 Task: Search one way flight ticket for 2 adults, 4 children and 1 infant on lap in business from Fargo: Hector International Airport to Jackson: Jackson Hole Airport on 5-2-2023. Choice of flights is Singapure airlines. Number of bags: 1 carry on bag. Price is upto 107000. Outbound departure time preference is 17:30.
Action: Mouse moved to (209, 314)
Screenshot: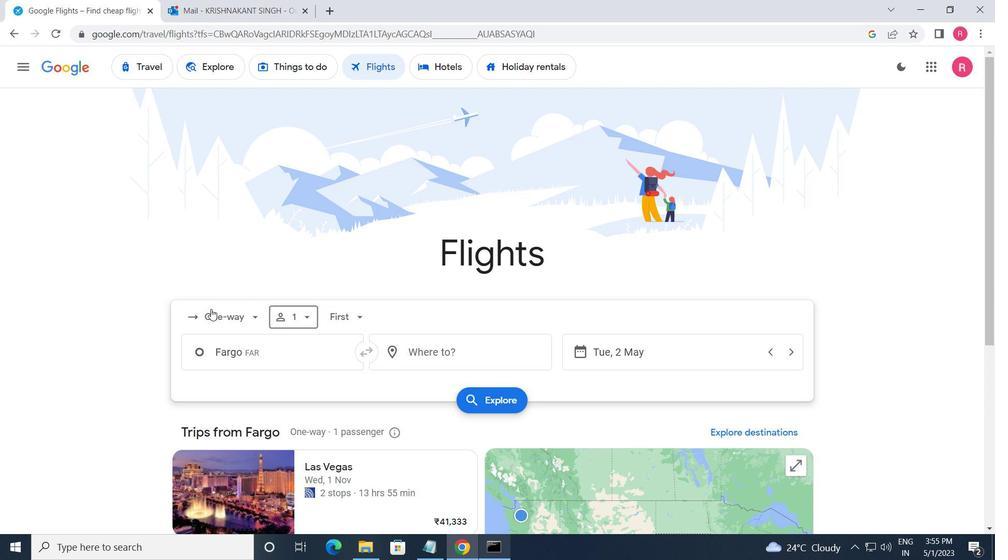 
Action: Mouse pressed left at (209, 314)
Screenshot: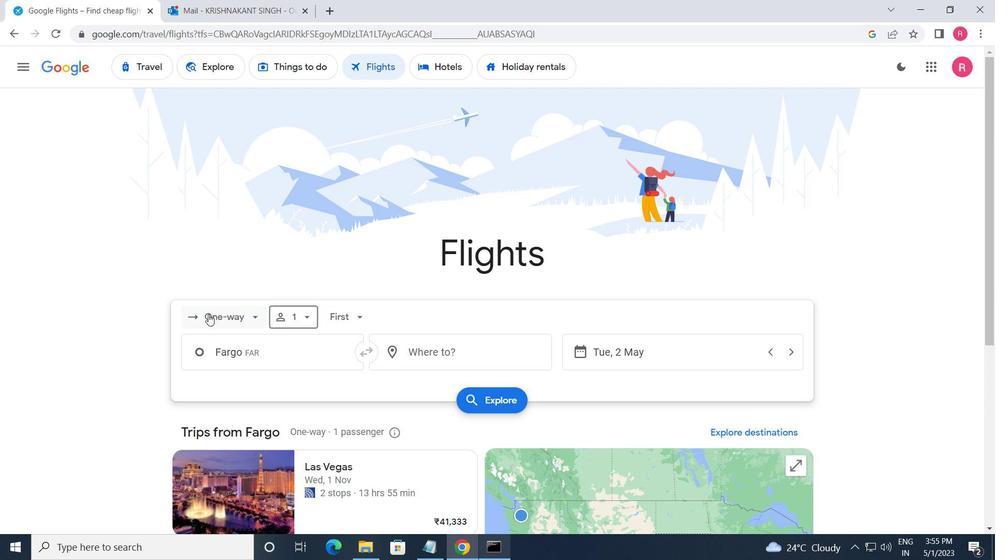 
Action: Mouse moved to (245, 380)
Screenshot: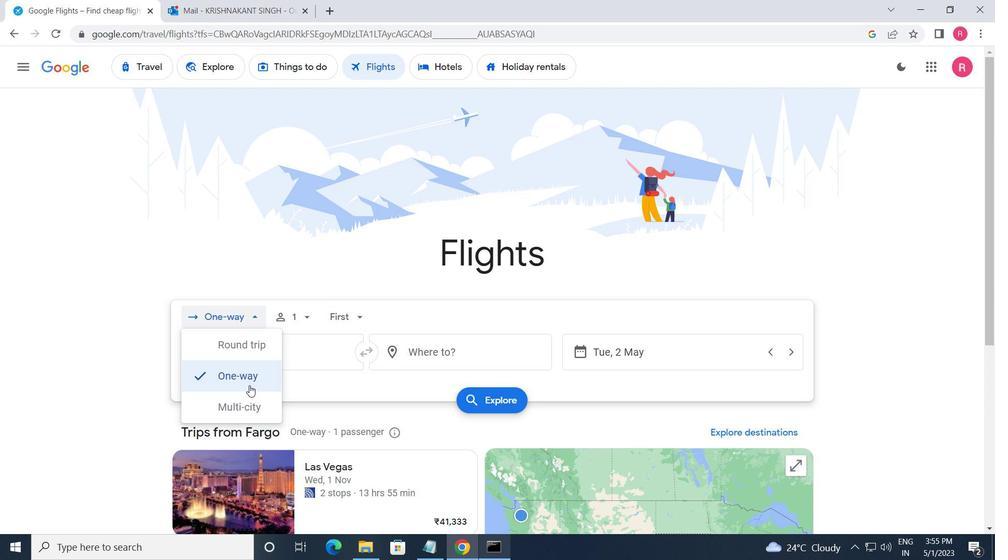 
Action: Mouse pressed left at (245, 380)
Screenshot: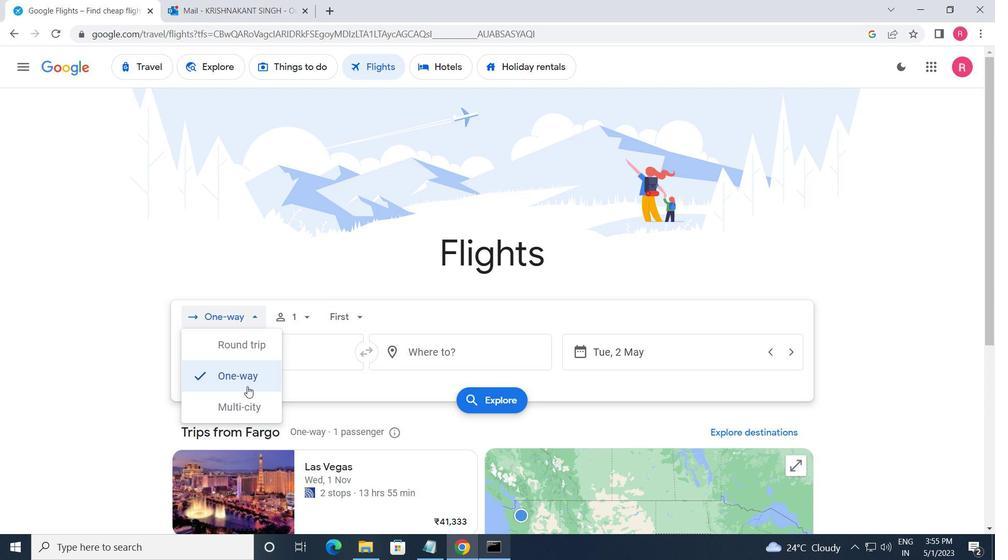 
Action: Mouse moved to (303, 326)
Screenshot: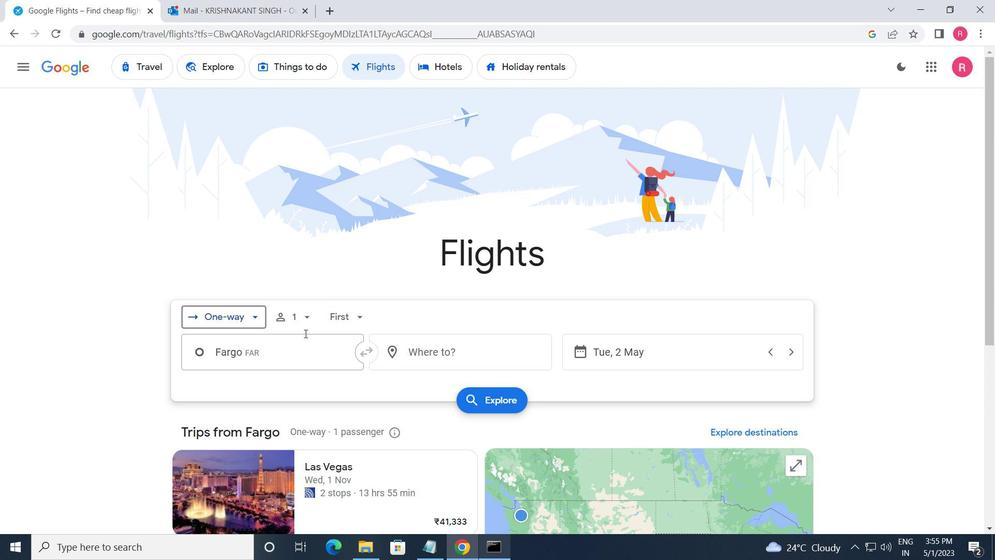 
Action: Mouse pressed left at (303, 326)
Screenshot: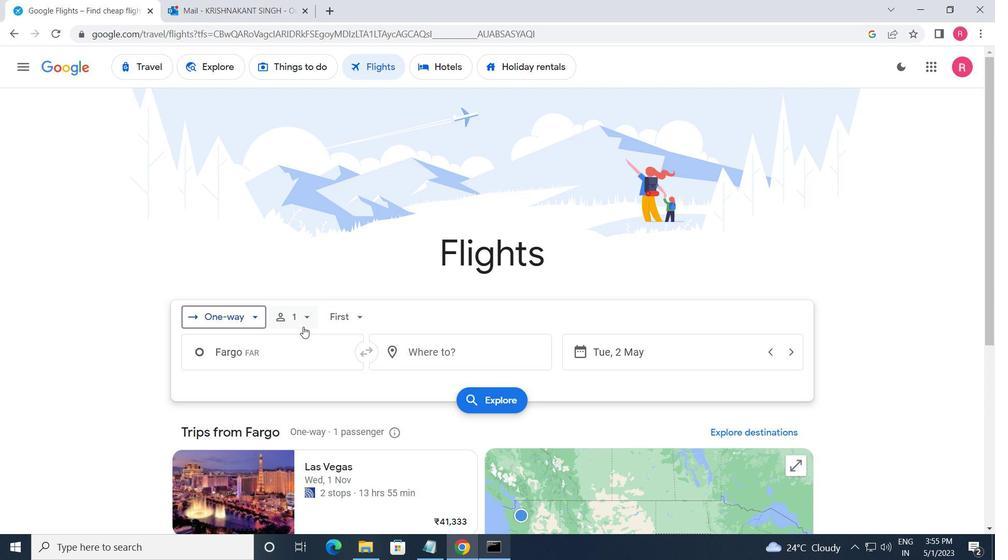 
Action: Mouse moved to (401, 352)
Screenshot: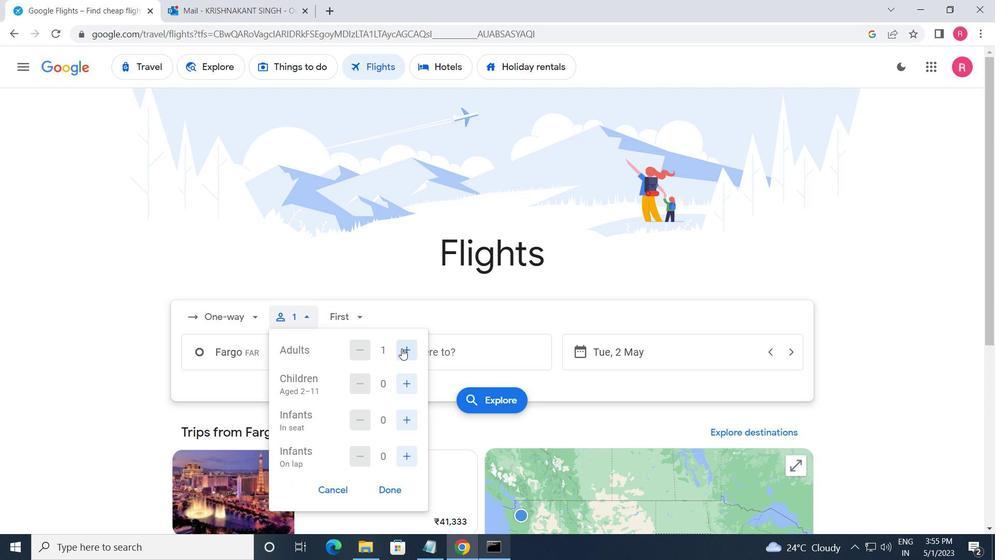 
Action: Mouse pressed left at (401, 352)
Screenshot: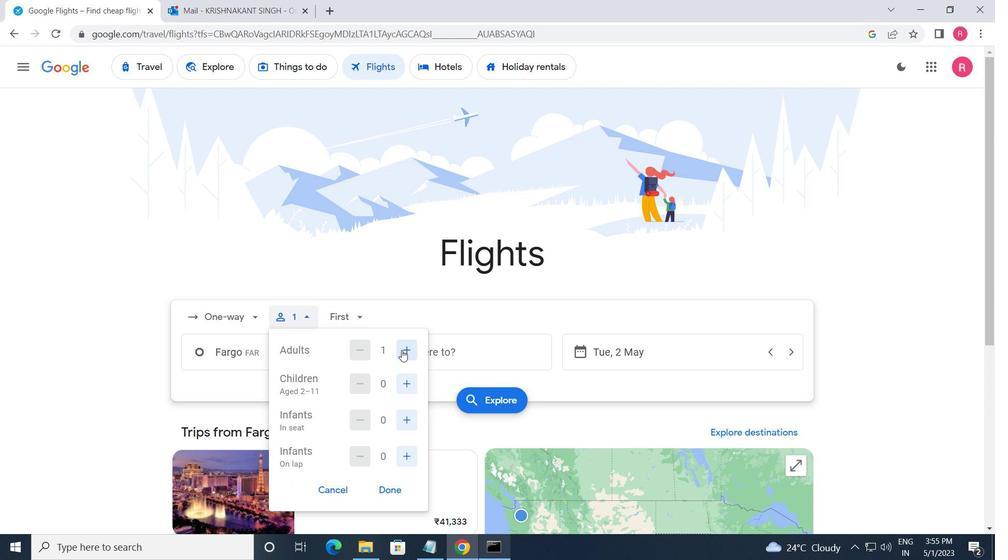 
Action: Mouse moved to (410, 389)
Screenshot: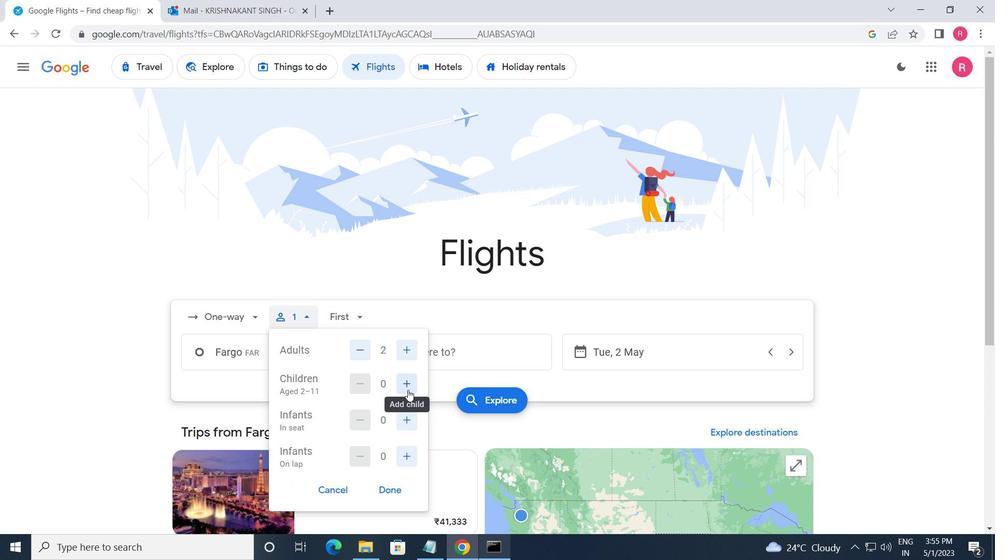 
Action: Mouse pressed left at (410, 389)
Screenshot: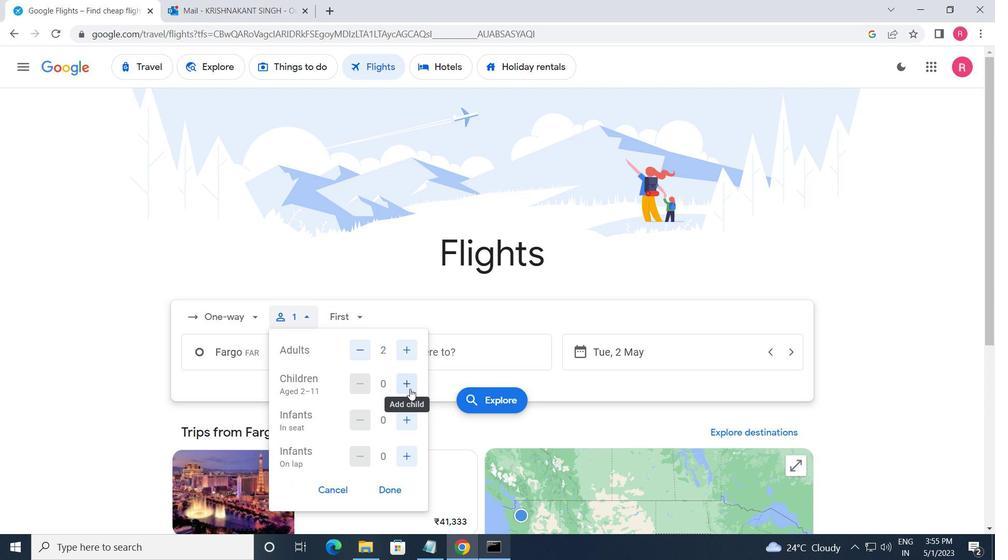 
Action: Mouse pressed left at (410, 389)
Screenshot: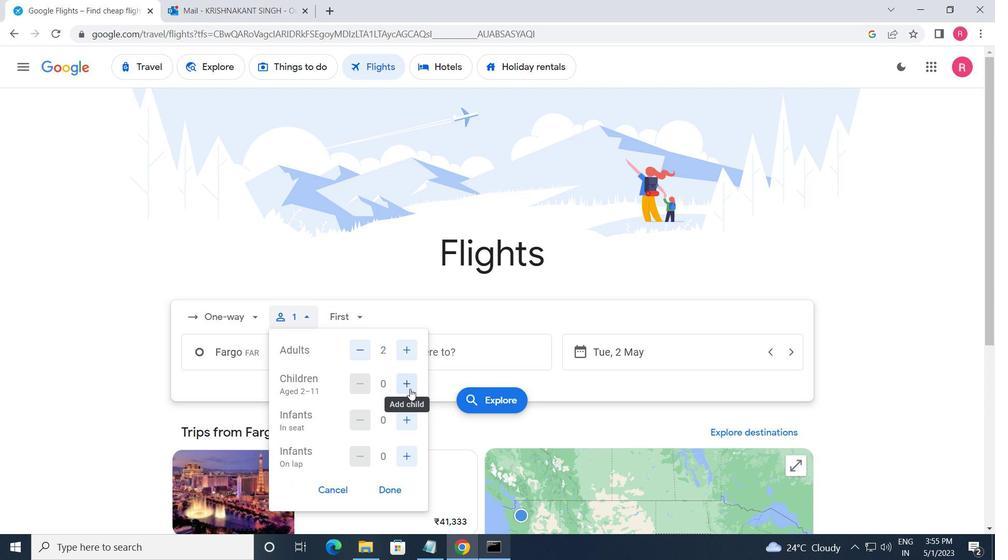 
Action: Mouse pressed left at (410, 389)
Screenshot: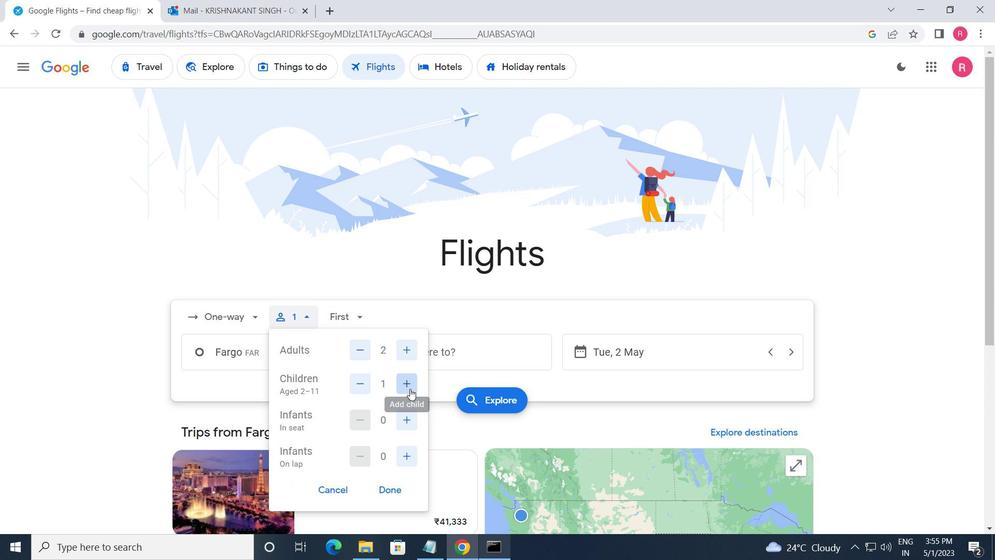 
Action: Mouse pressed left at (410, 389)
Screenshot: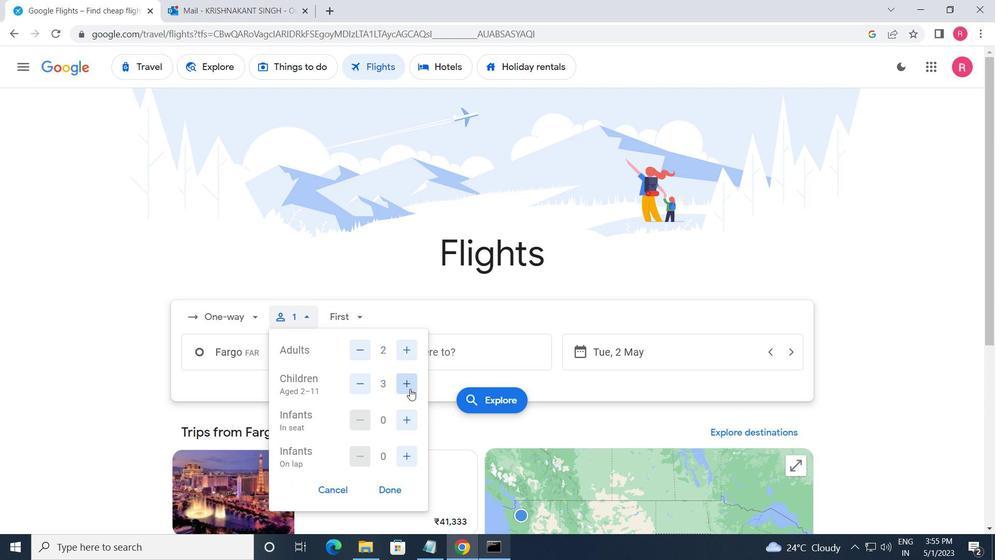 
Action: Mouse moved to (403, 417)
Screenshot: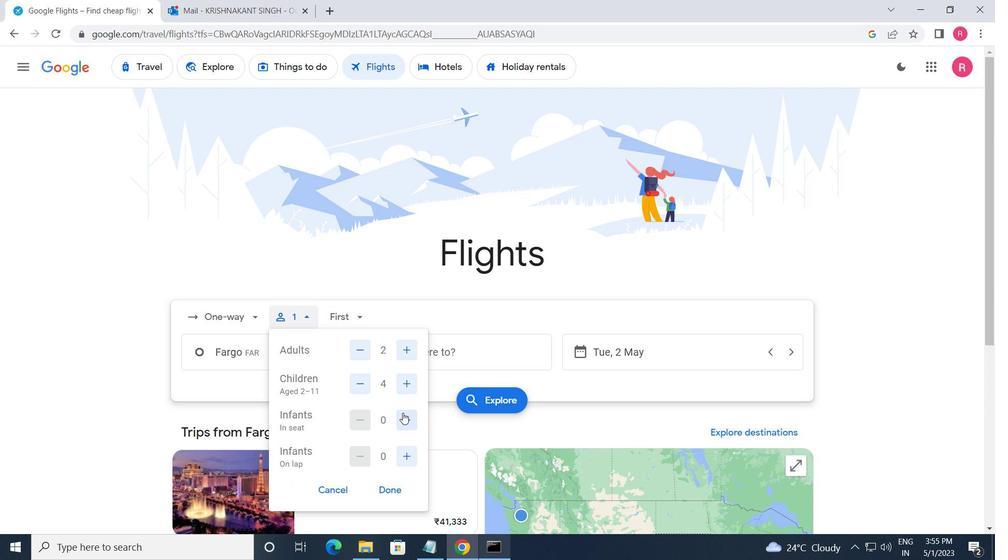 
Action: Mouse pressed left at (403, 417)
Screenshot: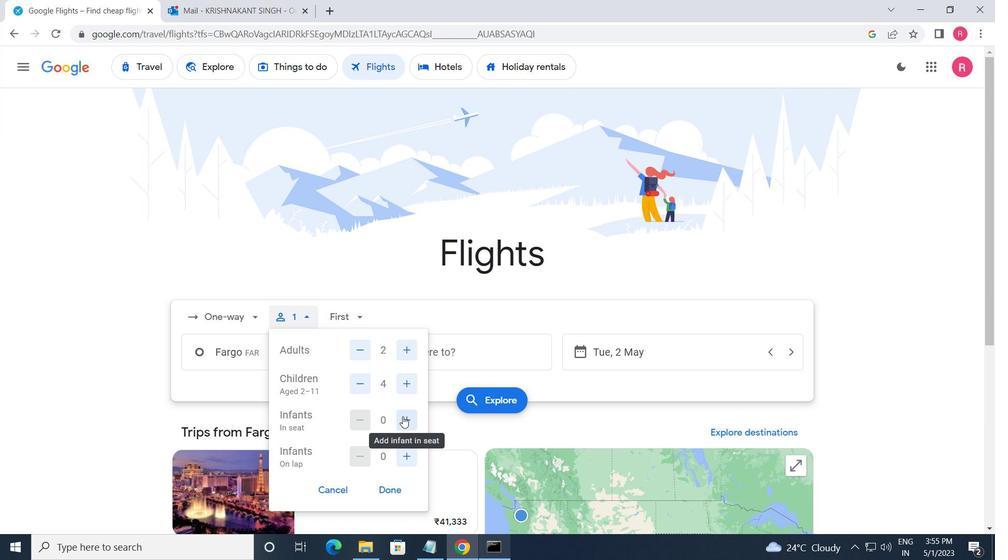 
Action: Mouse moved to (342, 316)
Screenshot: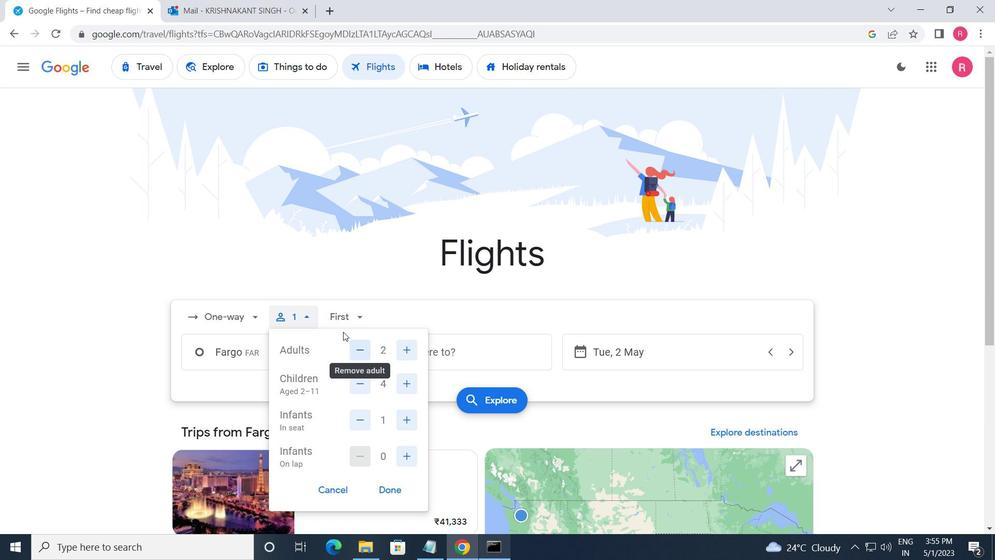 
Action: Mouse pressed left at (342, 316)
Screenshot: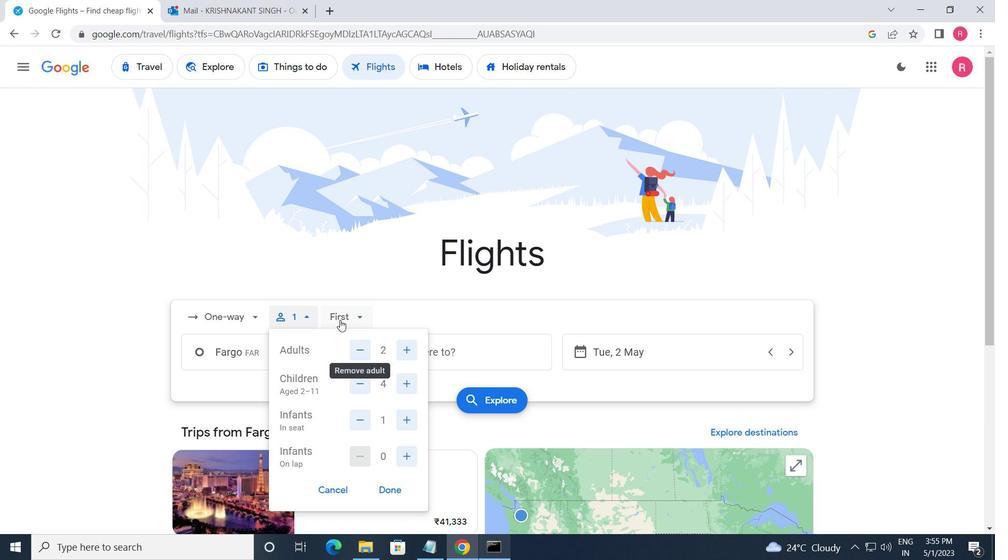 
Action: Mouse moved to (371, 415)
Screenshot: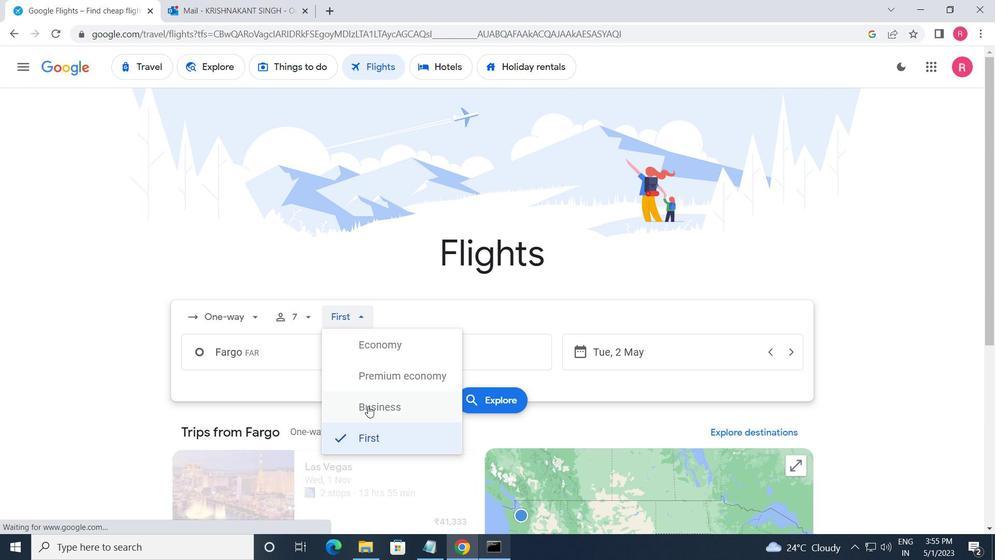 
Action: Mouse pressed left at (371, 415)
Screenshot: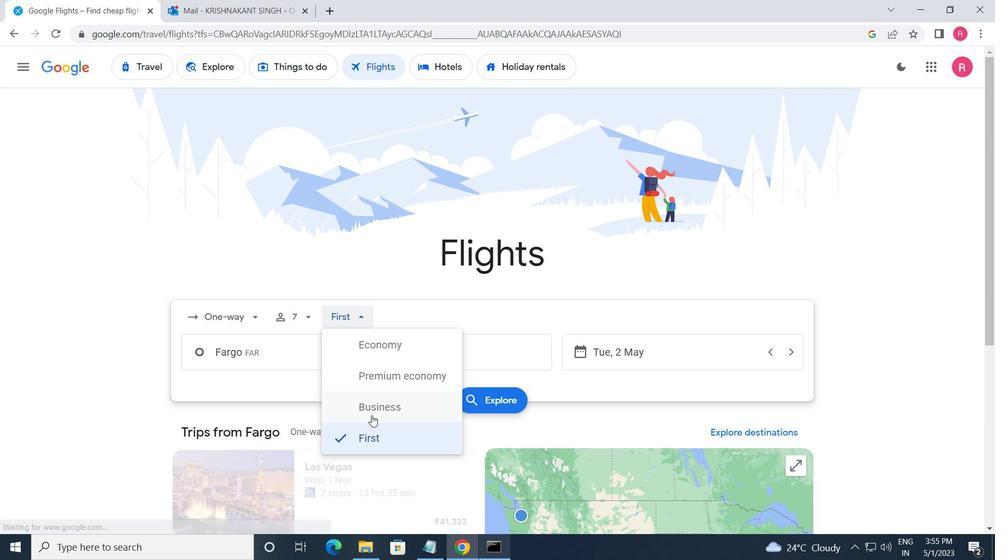 
Action: Mouse moved to (288, 361)
Screenshot: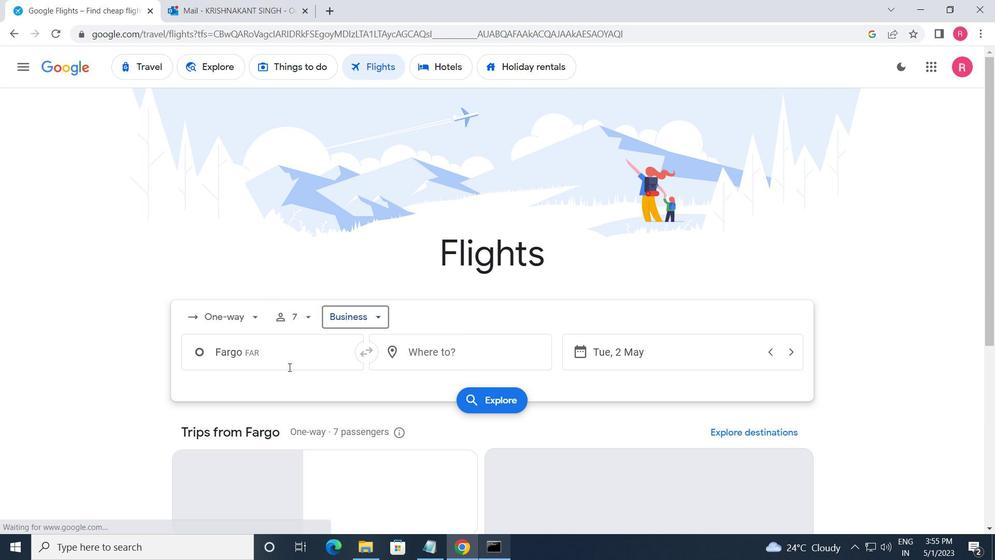 
Action: Mouse pressed left at (288, 361)
Screenshot: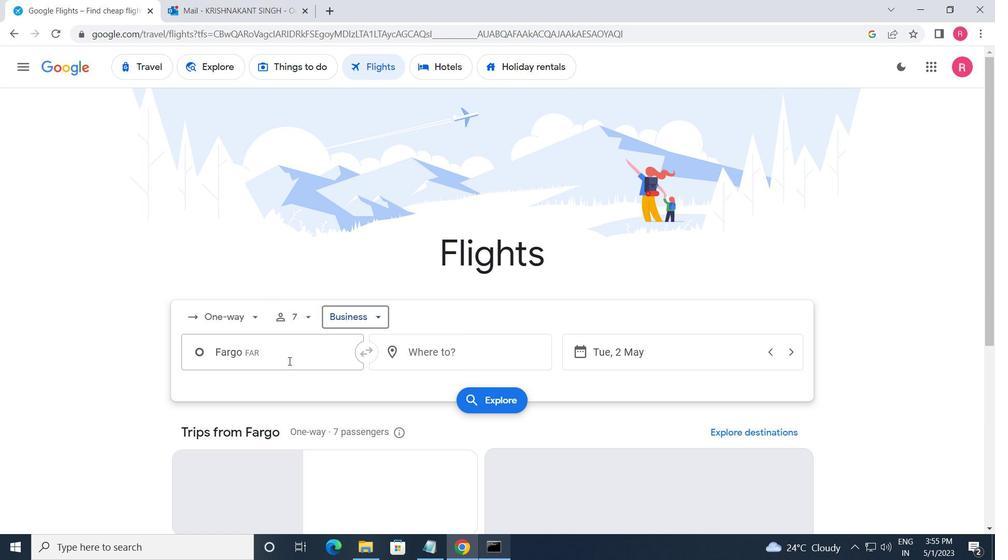 
Action: Mouse moved to (286, 425)
Screenshot: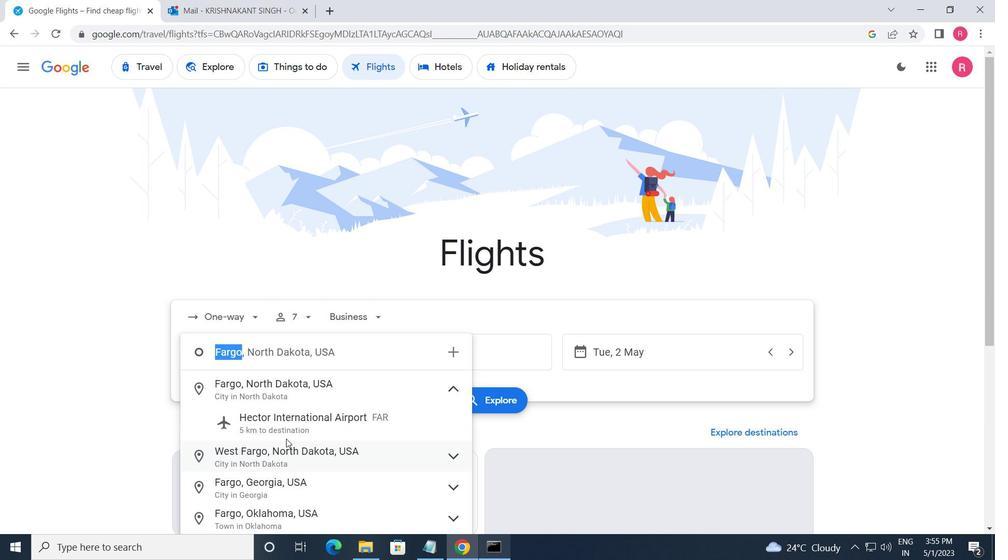 
Action: Mouse pressed left at (286, 425)
Screenshot: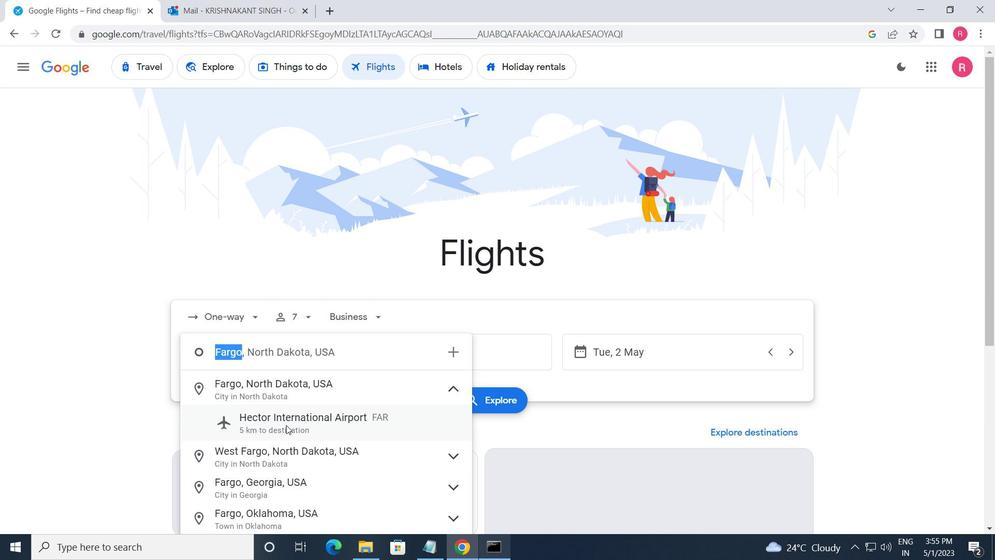 
Action: Mouse moved to (486, 365)
Screenshot: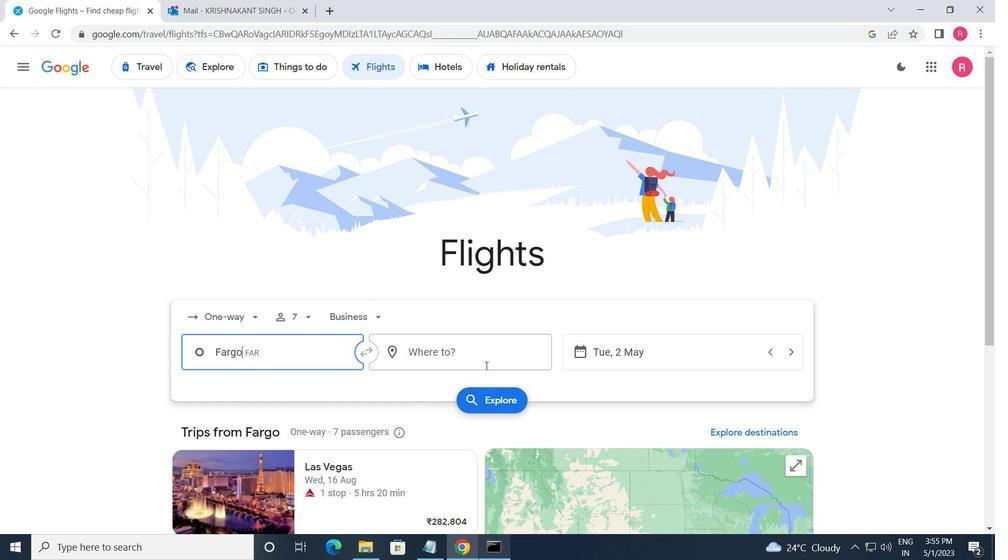 
Action: Mouse pressed left at (486, 365)
Screenshot: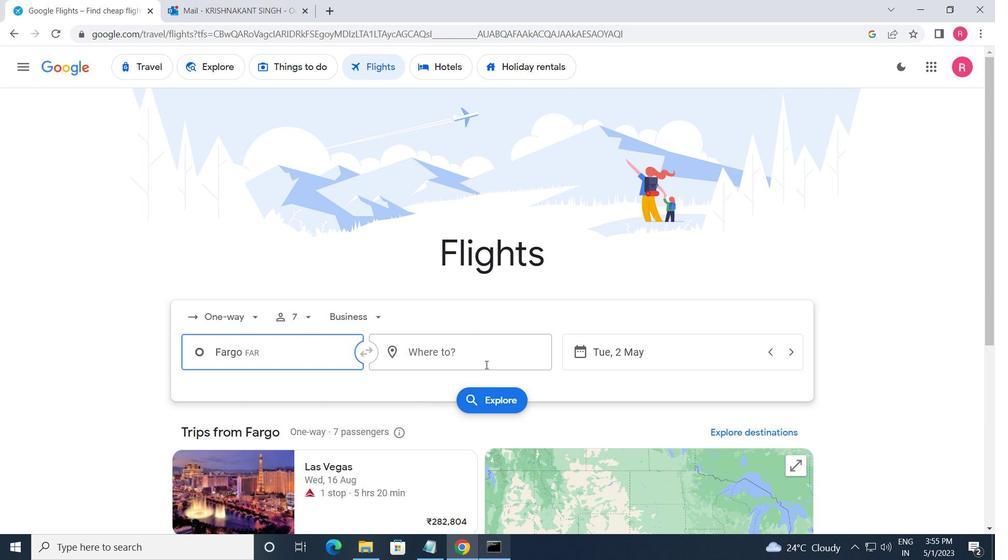 
Action: Mouse moved to (455, 483)
Screenshot: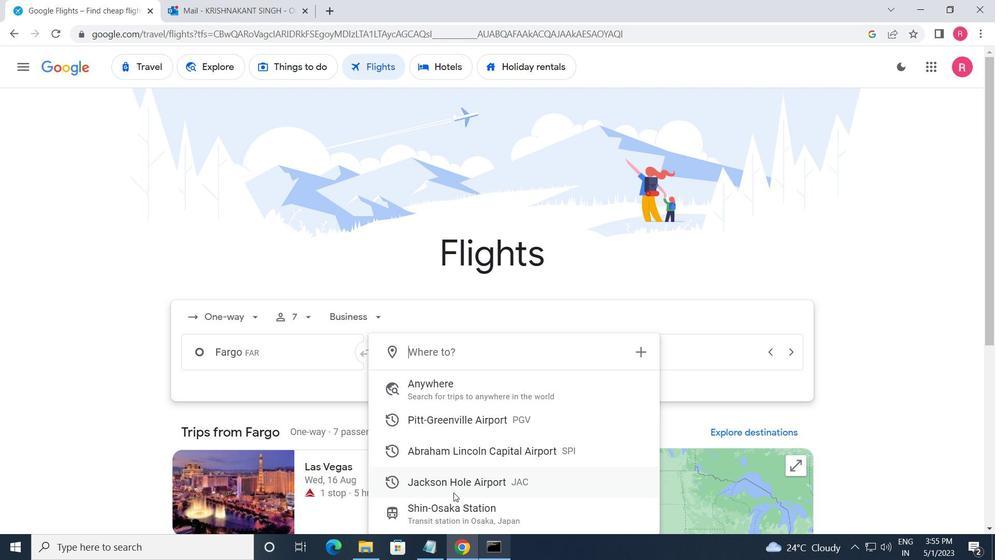 
Action: Mouse pressed left at (455, 483)
Screenshot: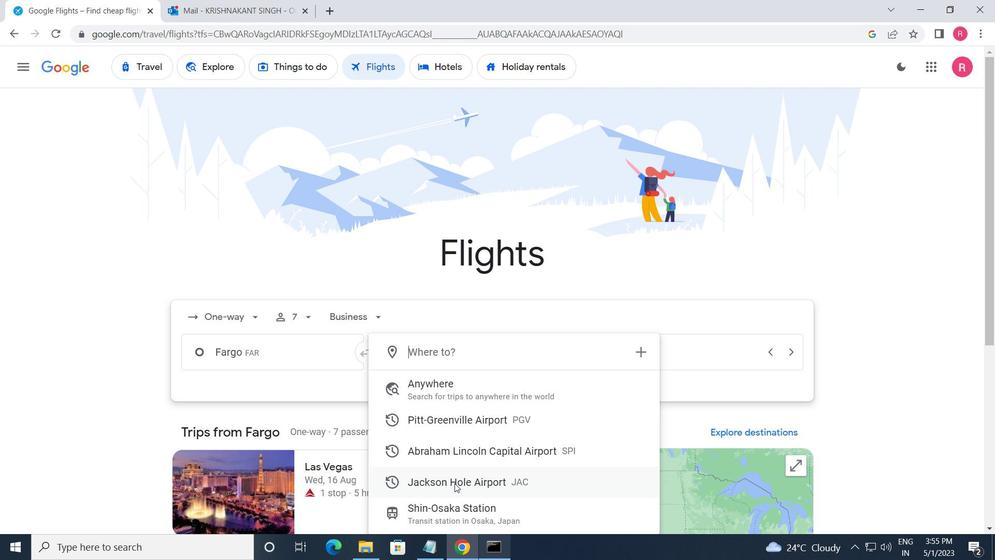 
Action: Mouse moved to (672, 350)
Screenshot: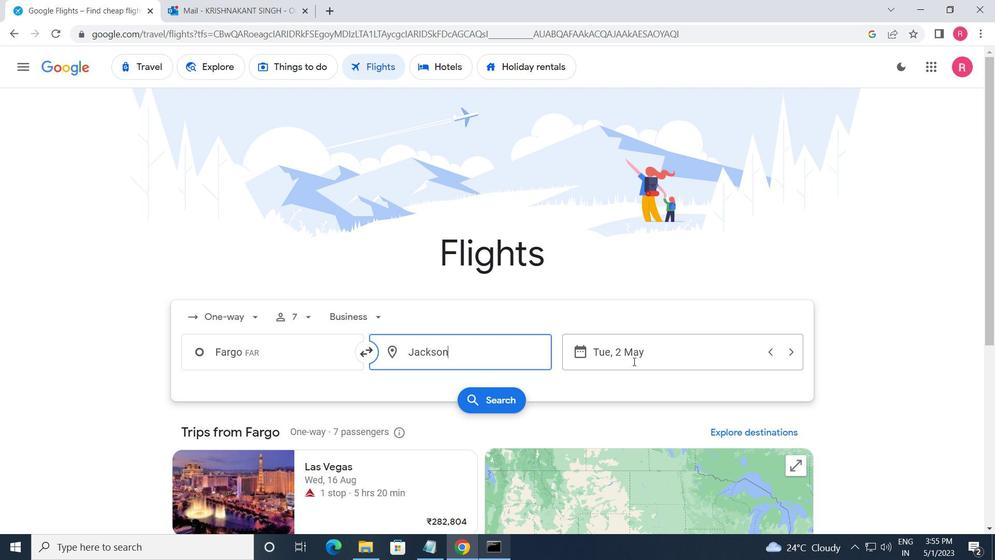 
Action: Mouse pressed left at (672, 350)
Screenshot: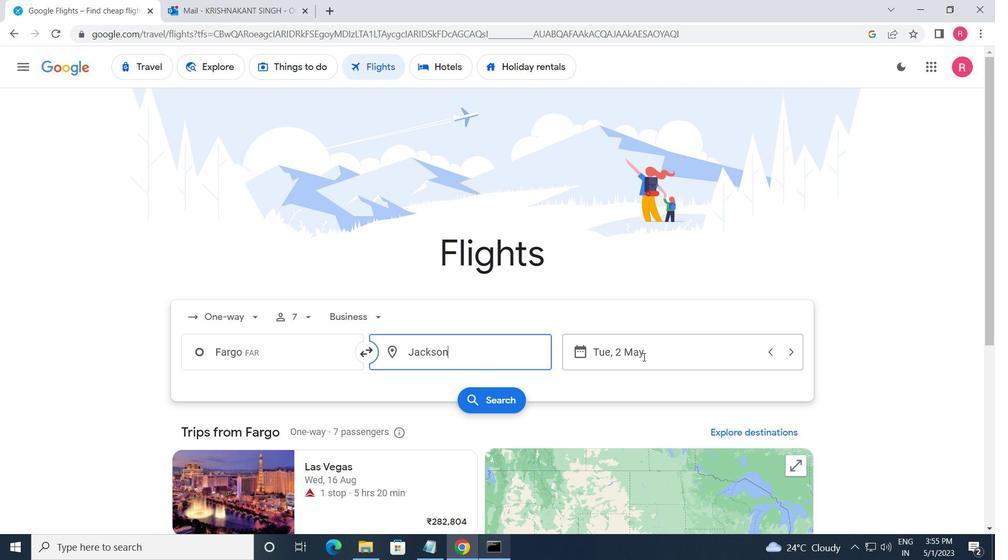 
Action: Mouse moved to (409, 299)
Screenshot: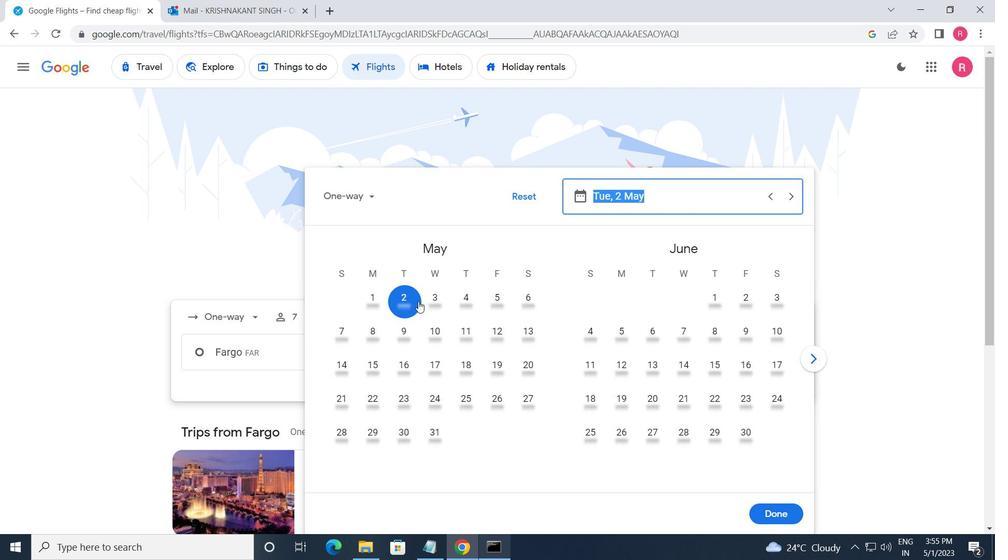 
Action: Mouse pressed left at (409, 299)
Screenshot: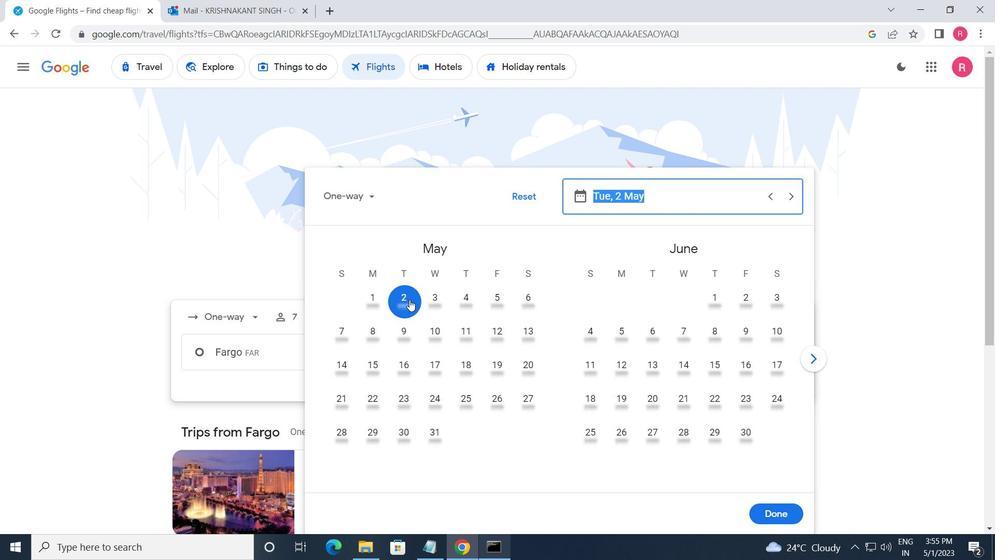 
Action: Mouse moved to (776, 508)
Screenshot: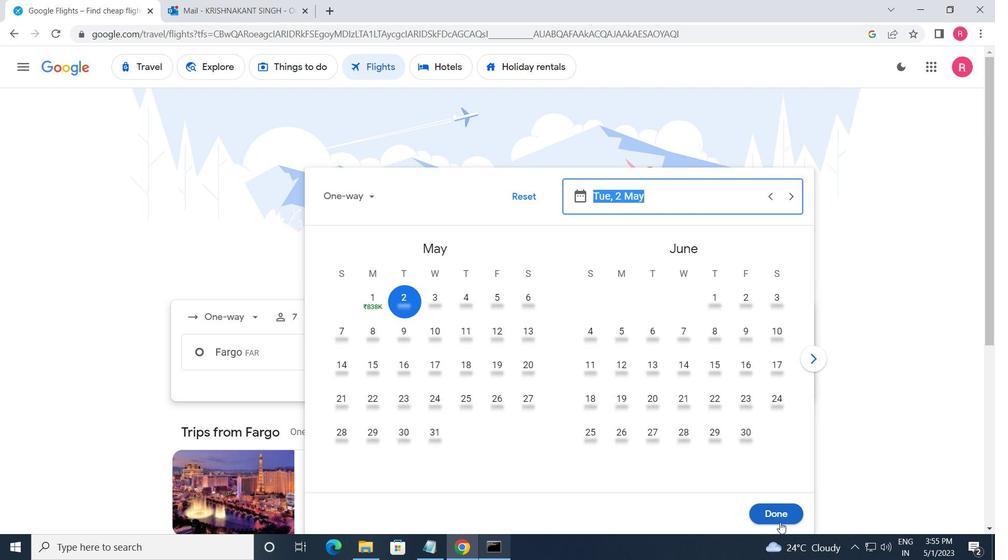 
Action: Mouse pressed left at (776, 508)
Screenshot: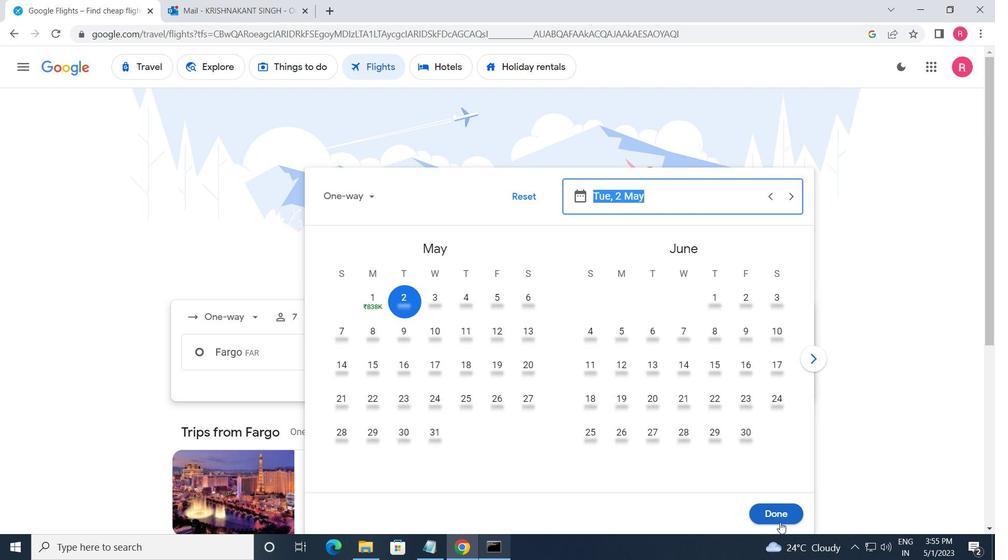 
Action: Mouse moved to (490, 403)
Screenshot: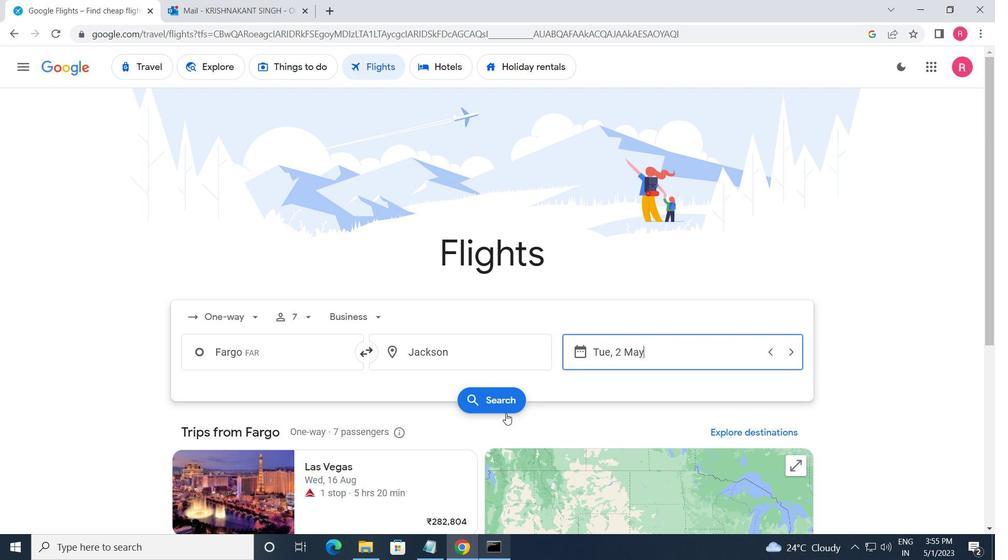 
Action: Mouse pressed left at (490, 403)
Screenshot: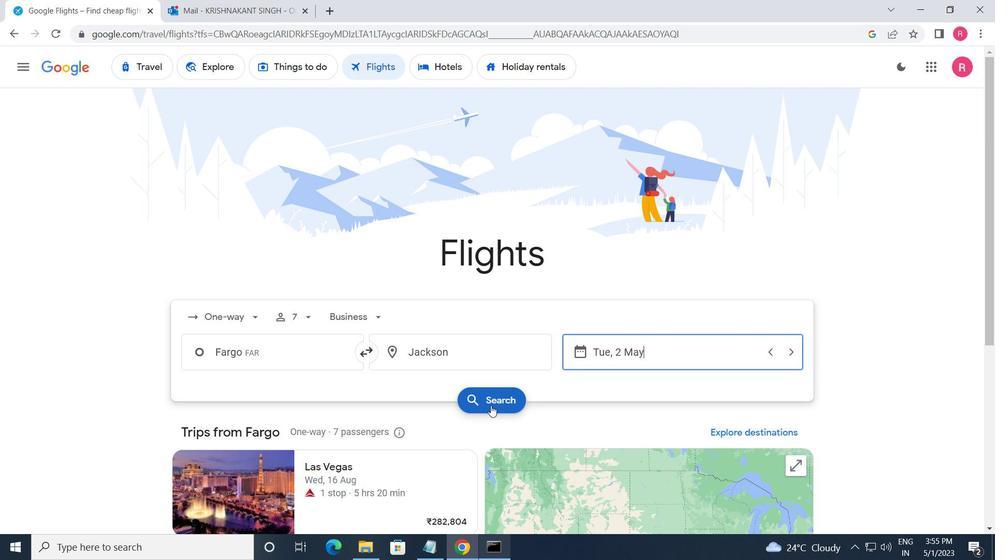 
Action: Mouse moved to (181, 188)
Screenshot: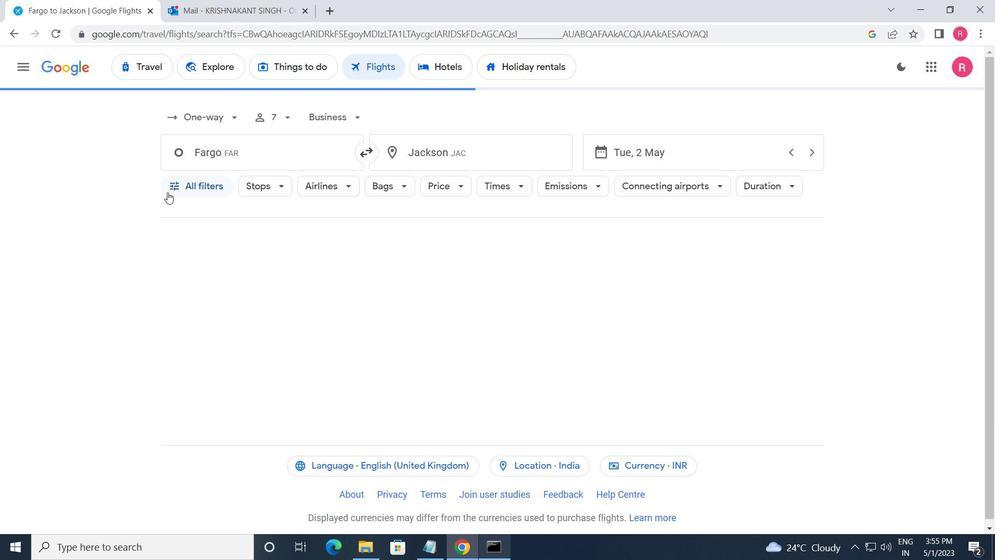 
Action: Mouse pressed left at (181, 188)
Screenshot: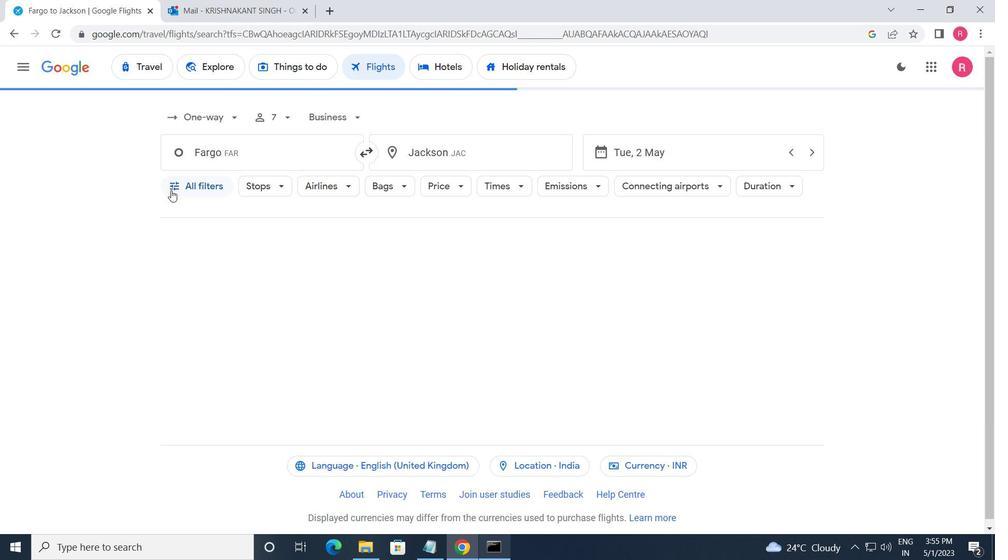 
Action: Mouse moved to (235, 306)
Screenshot: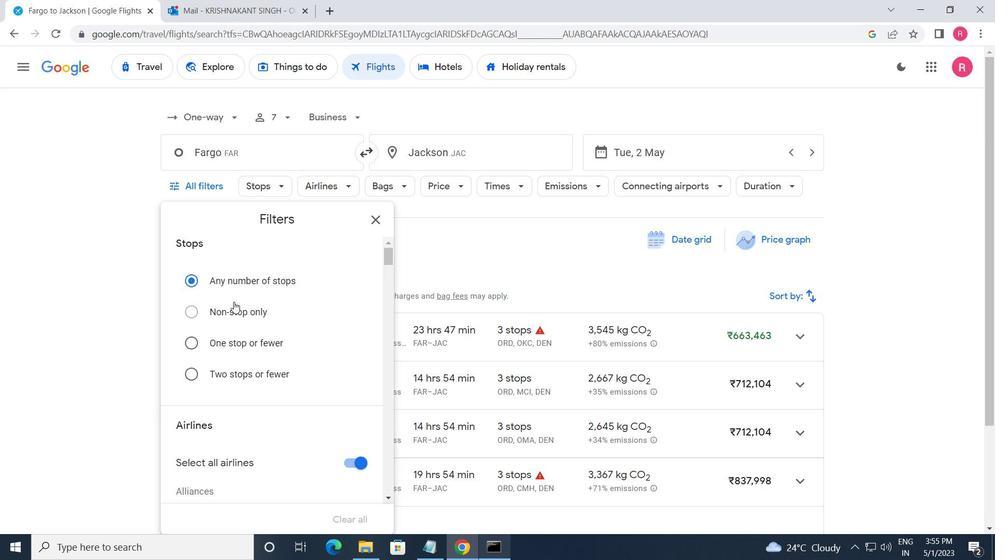 
Action: Mouse scrolled (235, 306) with delta (0, 0)
Screenshot: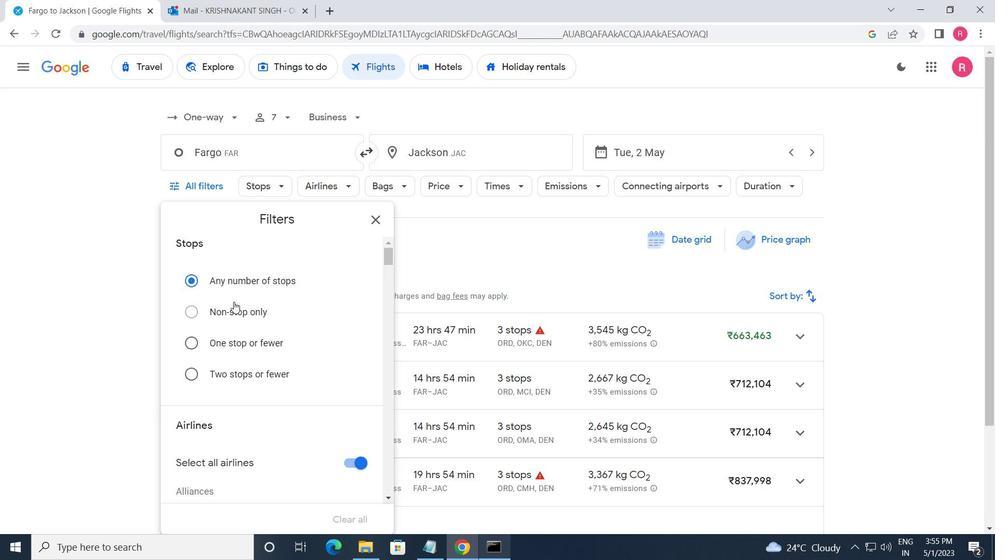 
Action: Mouse scrolled (235, 306) with delta (0, 0)
Screenshot: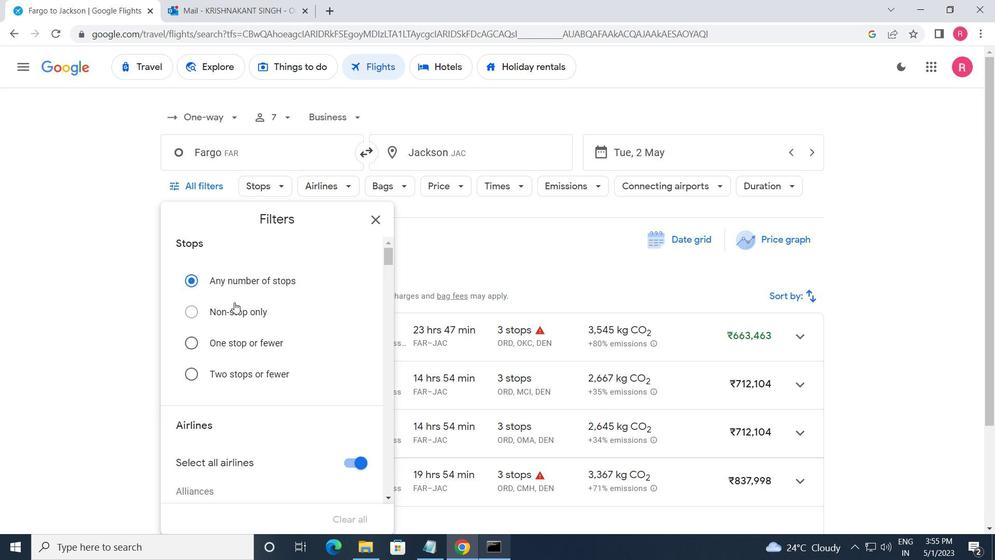 
Action: Mouse scrolled (235, 306) with delta (0, 0)
Screenshot: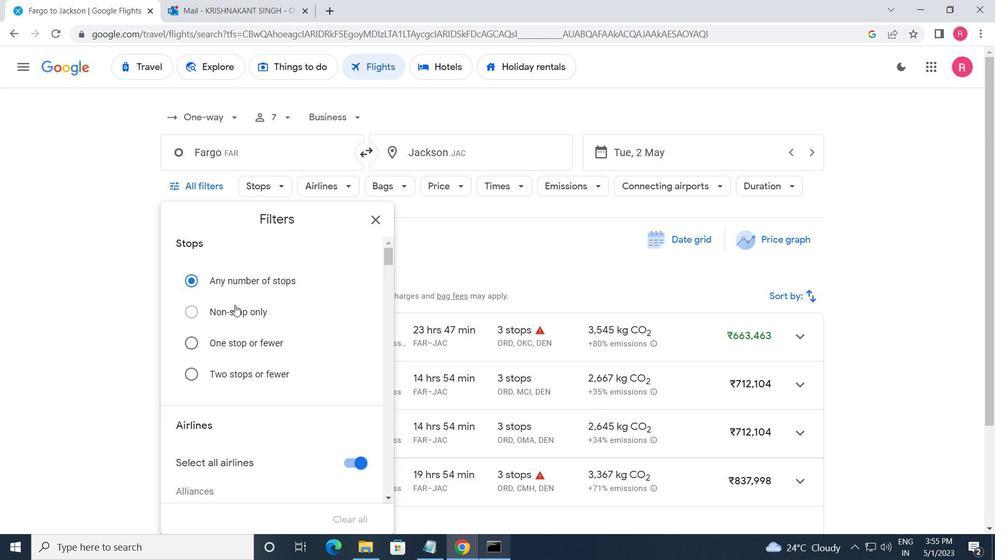 
Action: Mouse scrolled (235, 306) with delta (0, 0)
Screenshot: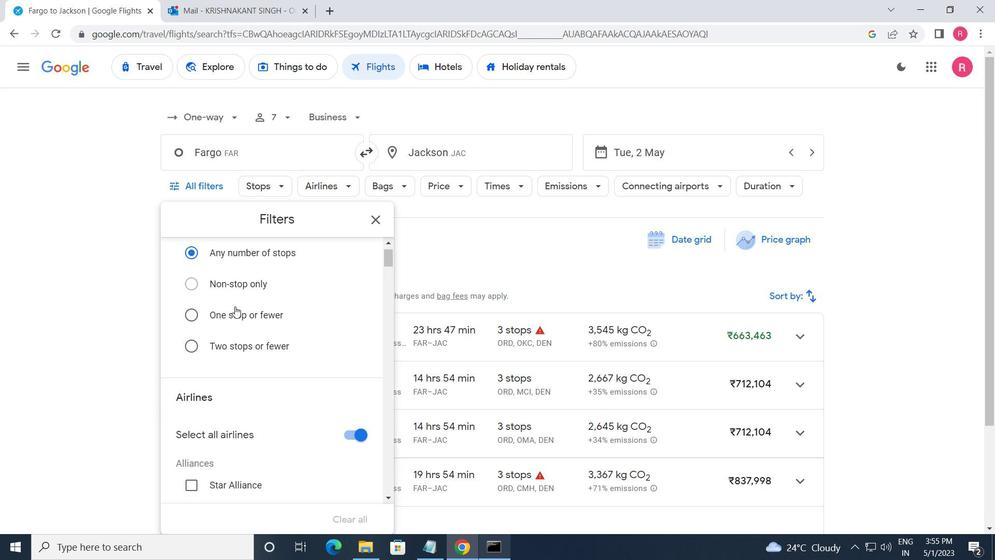 
Action: Mouse scrolled (235, 306) with delta (0, 0)
Screenshot: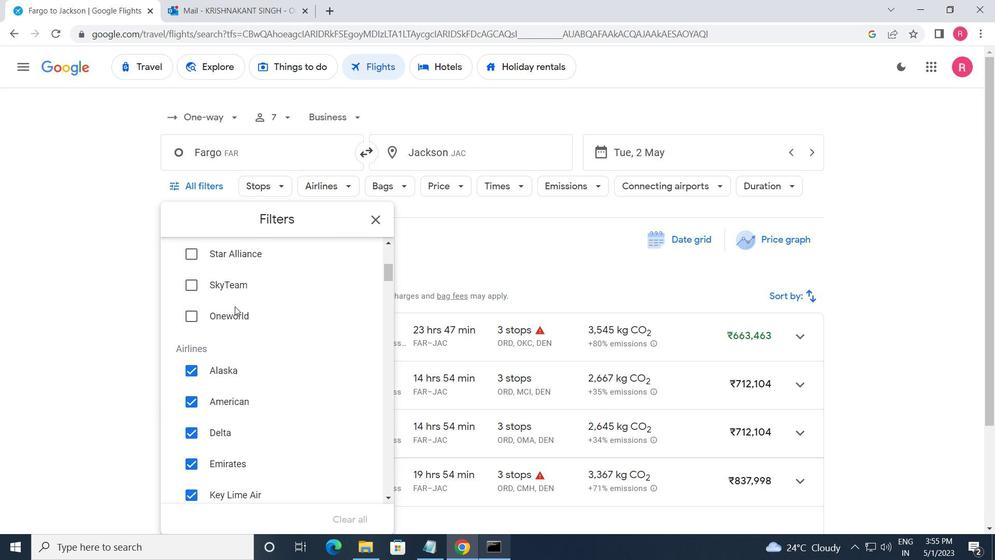 
Action: Mouse moved to (236, 304)
Screenshot: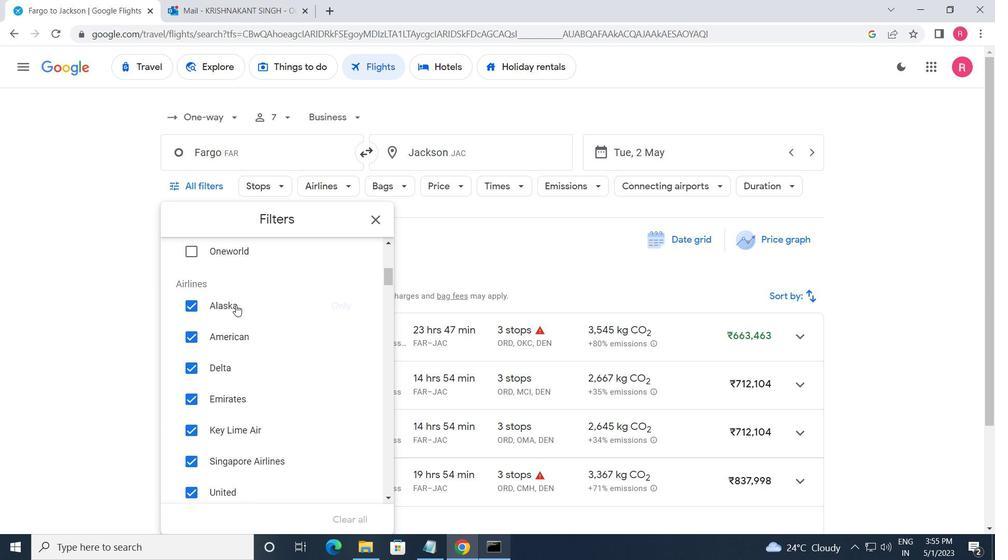 
Action: Mouse scrolled (236, 303) with delta (0, 0)
Screenshot: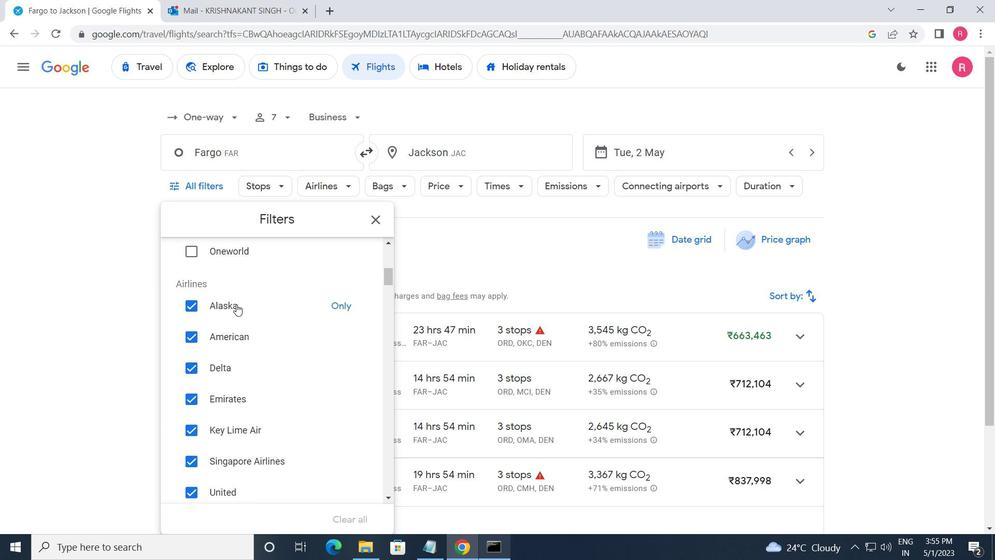 
Action: Mouse scrolled (236, 303) with delta (0, 0)
Screenshot: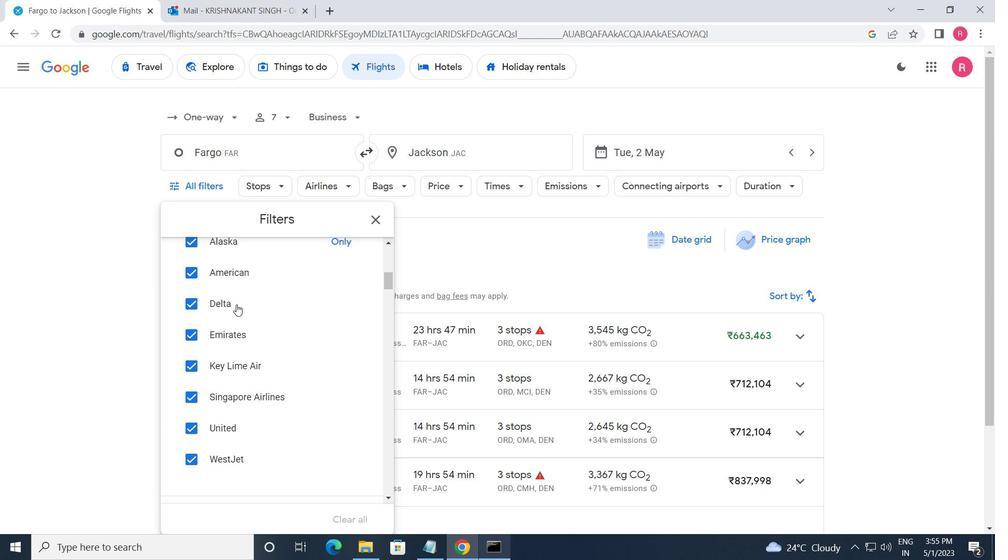 
Action: Mouse scrolled (236, 304) with delta (0, 0)
Screenshot: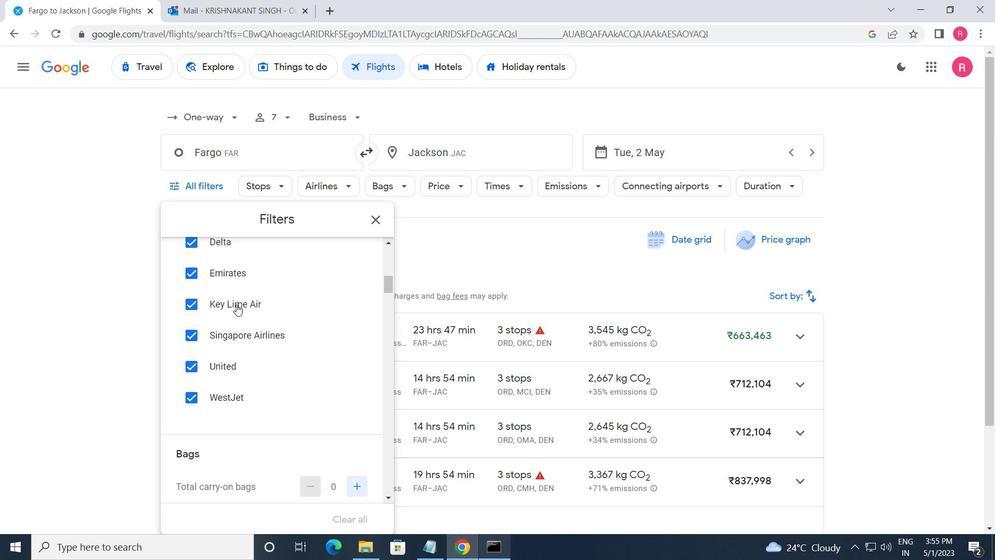 
Action: Mouse scrolled (236, 304) with delta (0, 0)
Screenshot: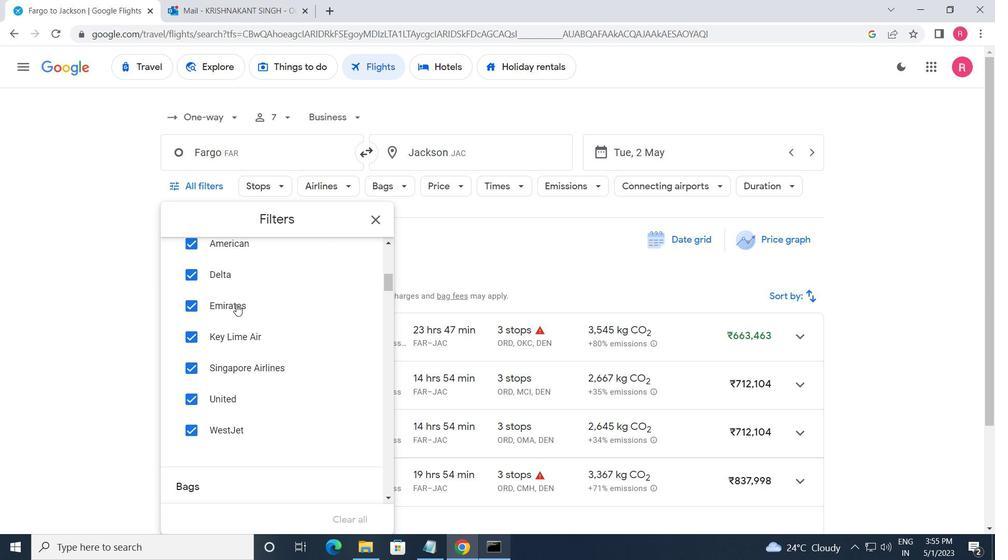 
Action: Mouse scrolled (236, 304) with delta (0, 0)
Screenshot: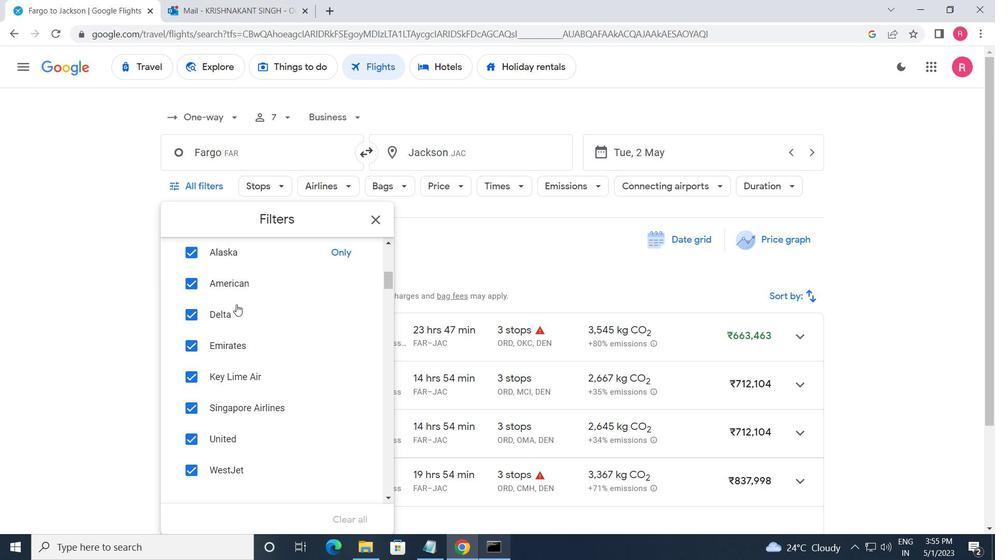 
Action: Mouse scrolled (236, 304) with delta (0, 0)
Screenshot: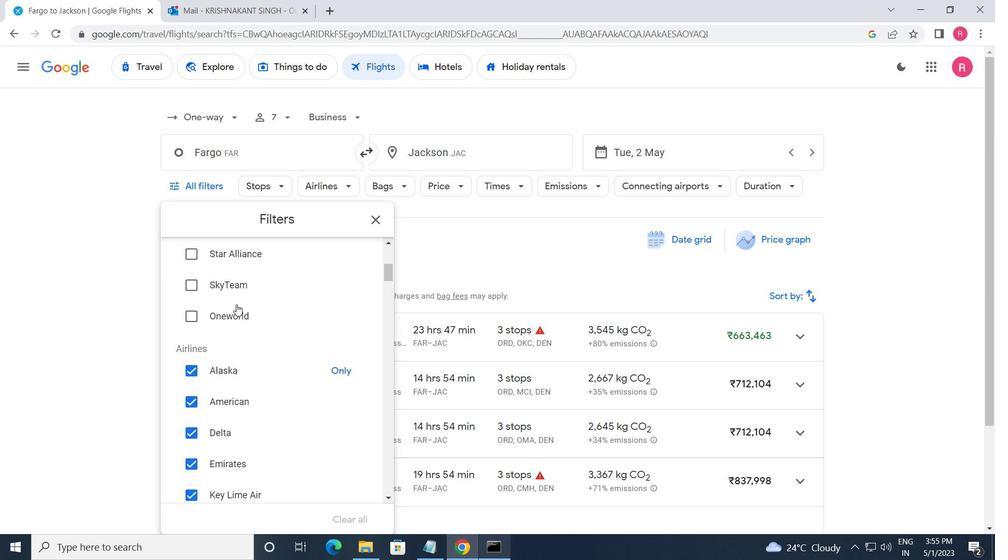 
Action: Mouse moved to (364, 275)
Screenshot: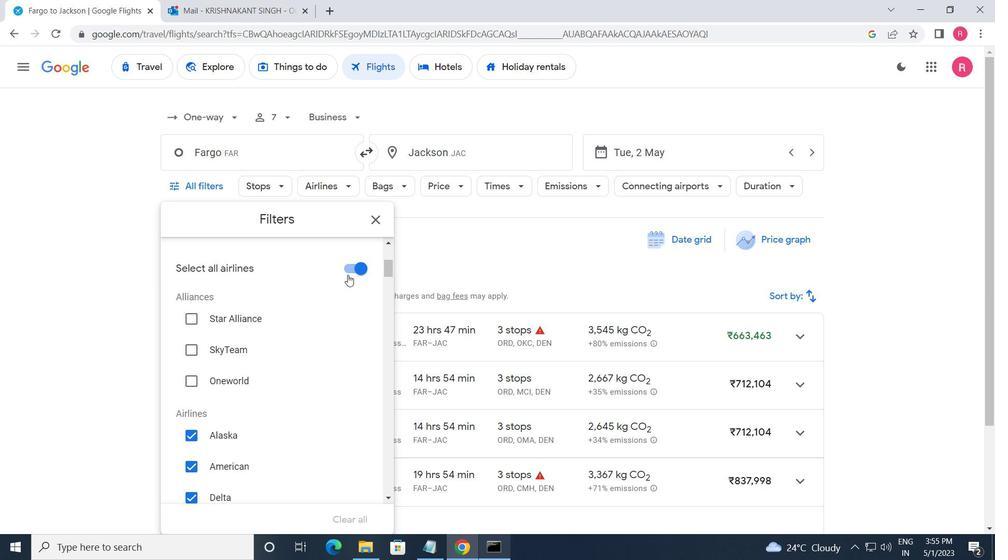 
Action: Mouse pressed left at (364, 275)
Screenshot: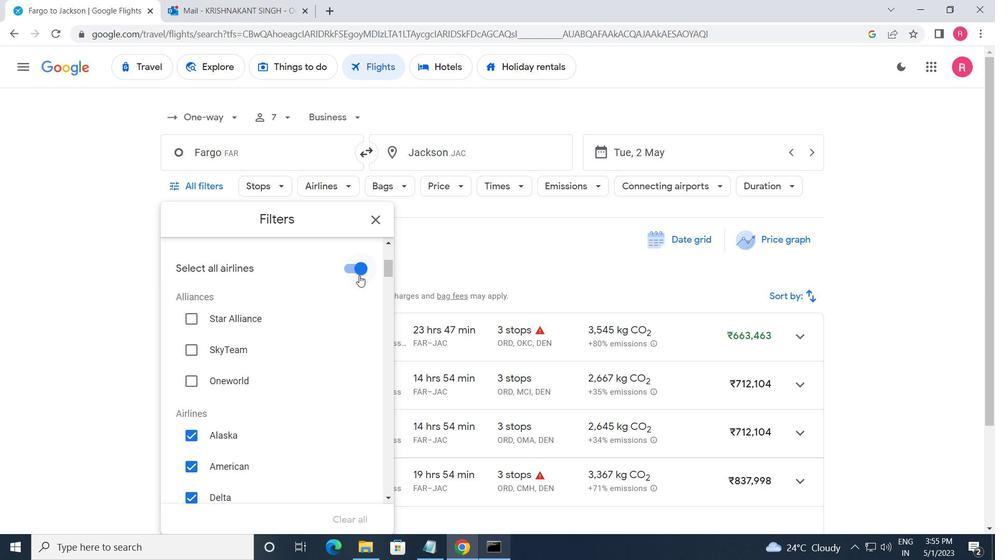 
Action: Mouse moved to (330, 341)
Screenshot: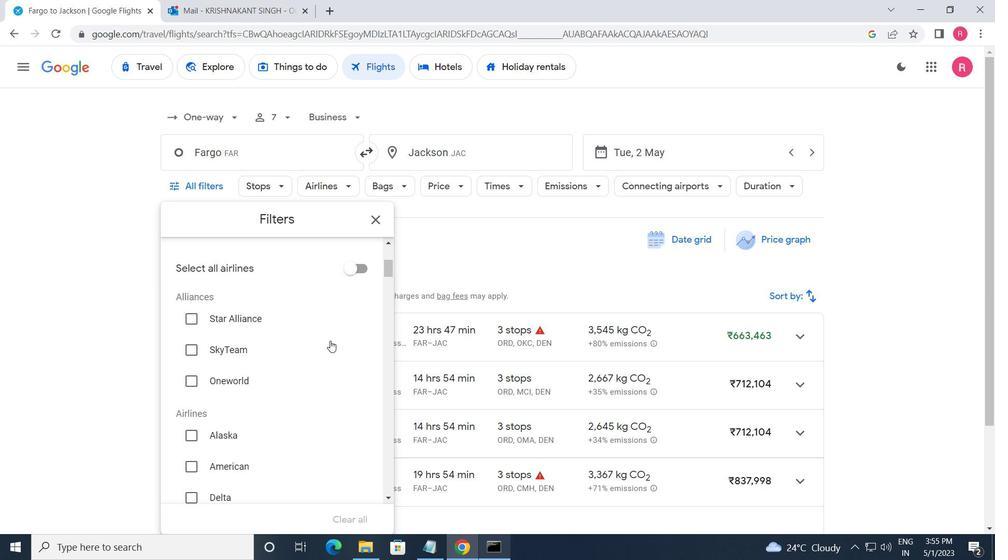 
Action: Mouse scrolled (330, 340) with delta (0, 0)
Screenshot: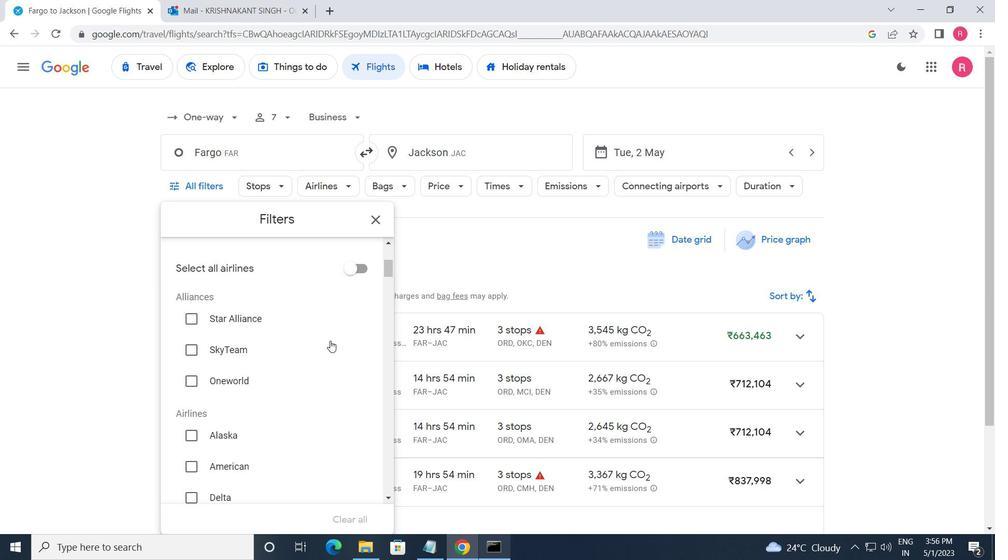 
Action: Mouse scrolled (330, 340) with delta (0, 0)
Screenshot: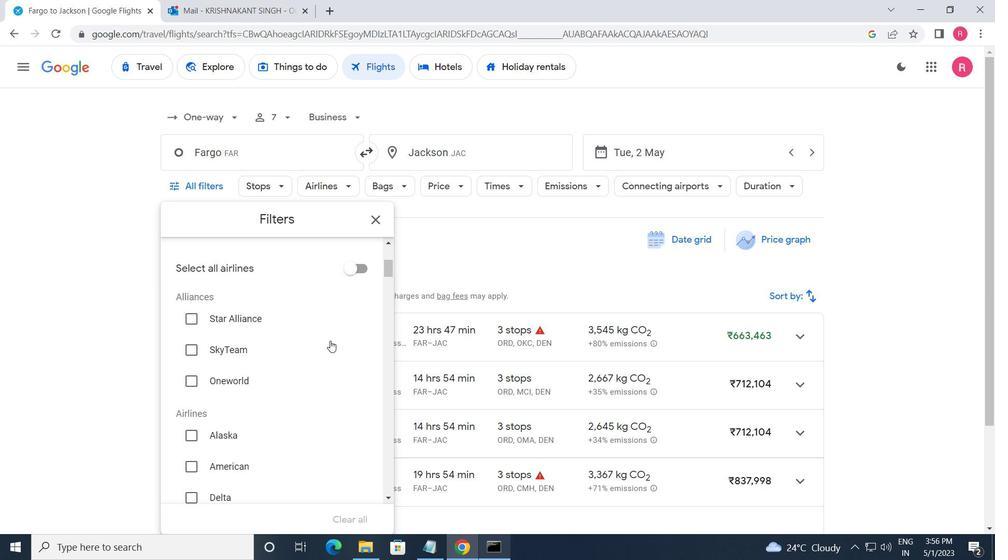 
Action: Mouse scrolled (330, 340) with delta (0, 0)
Screenshot: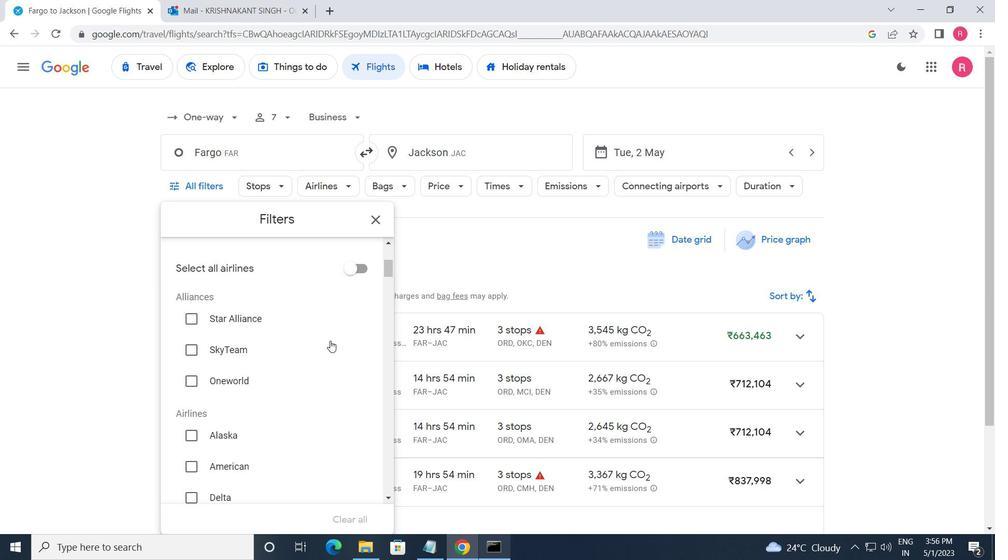 
Action: Mouse scrolled (330, 340) with delta (0, 0)
Screenshot: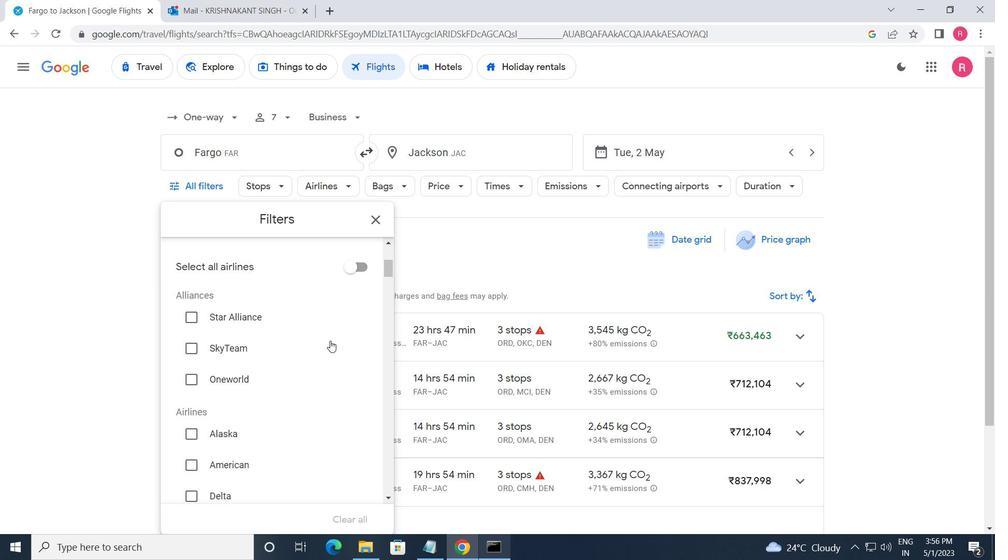 
Action: Mouse moved to (330, 341)
Screenshot: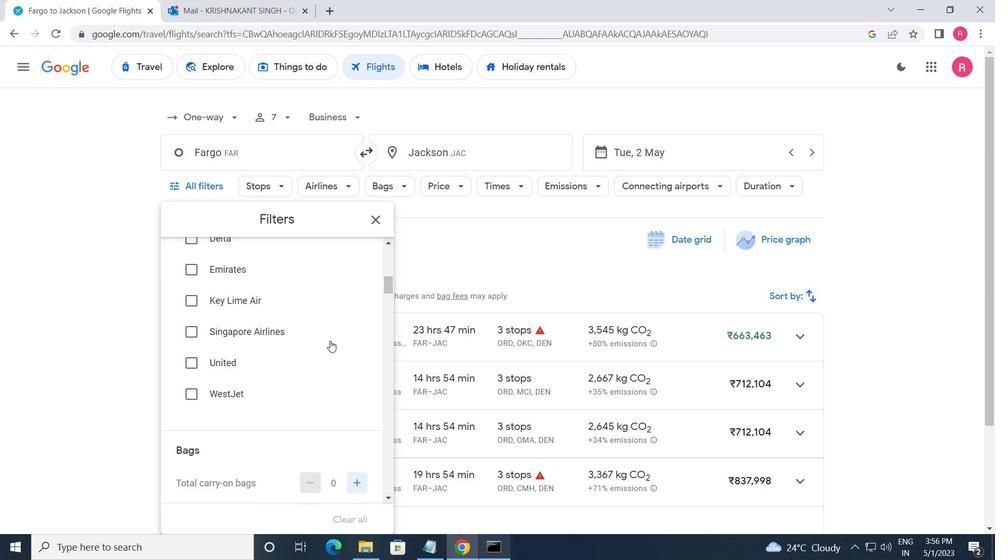
Action: Mouse scrolled (330, 341) with delta (0, 0)
Screenshot: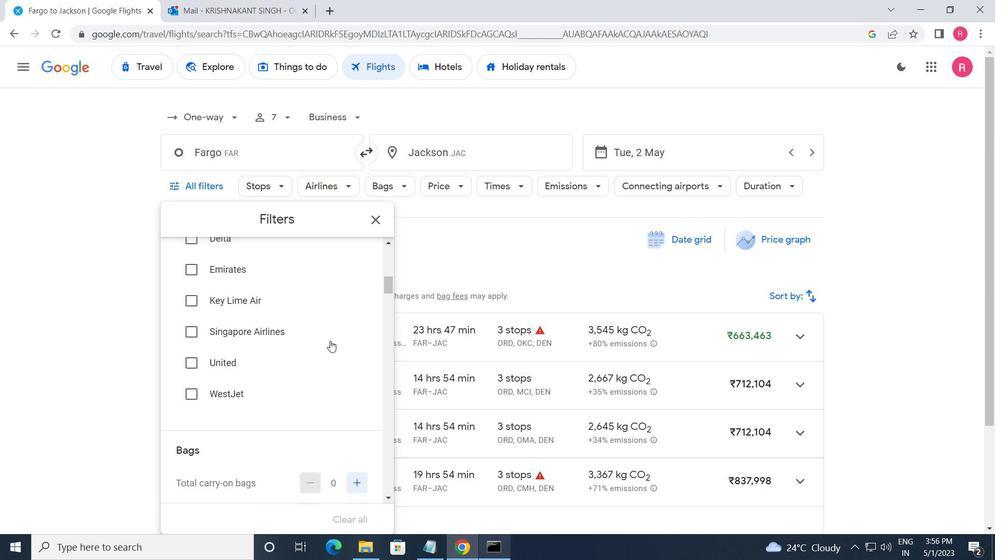 
Action: Mouse moved to (330, 342)
Screenshot: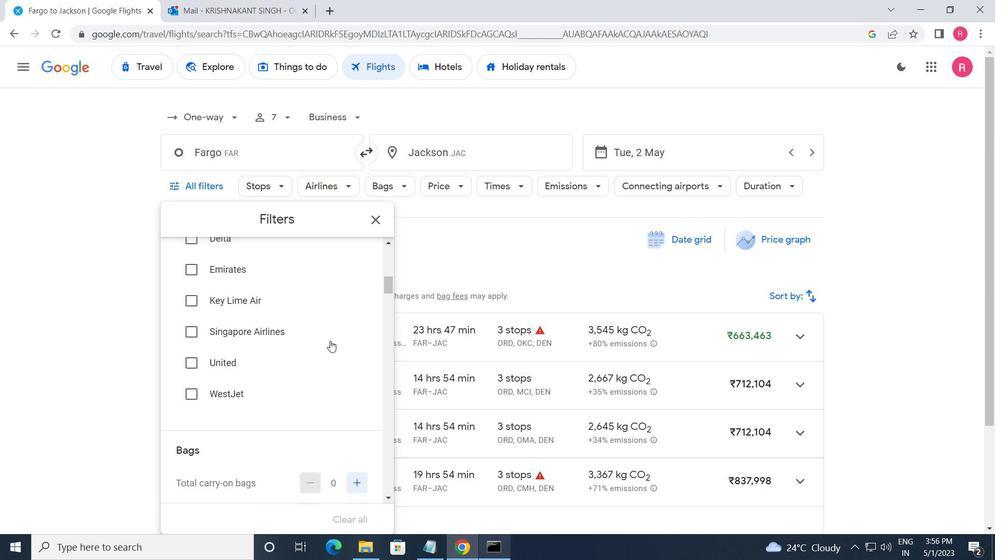 
Action: Mouse scrolled (330, 341) with delta (0, 0)
Screenshot: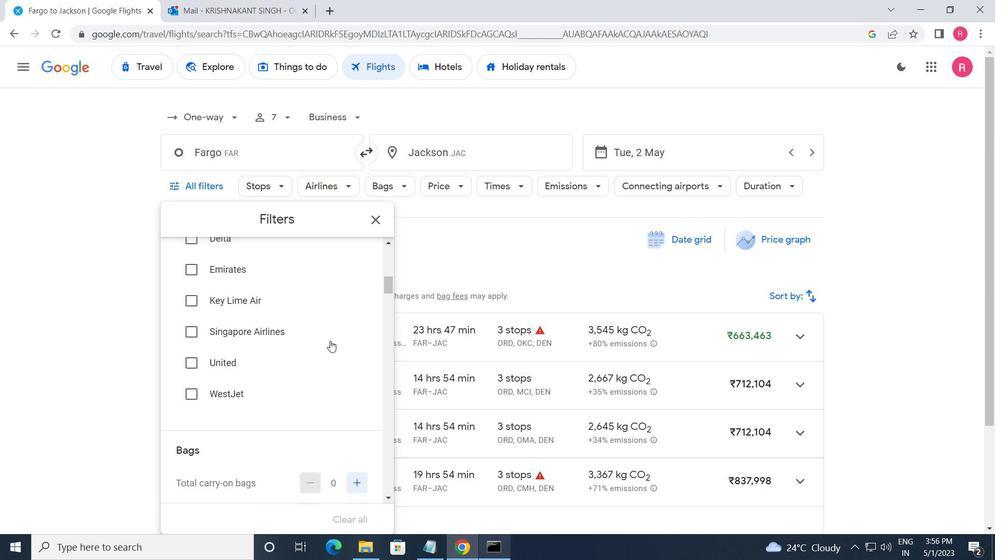 
Action: Mouse moved to (330, 343)
Screenshot: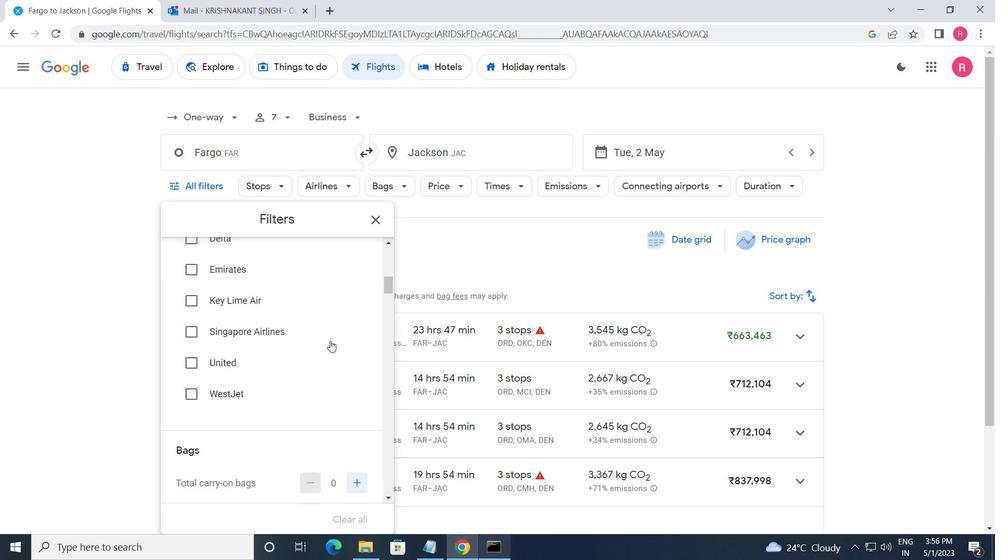
Action: Mouse scrolled (330, 342) with delta (0, 0)
Screenshot: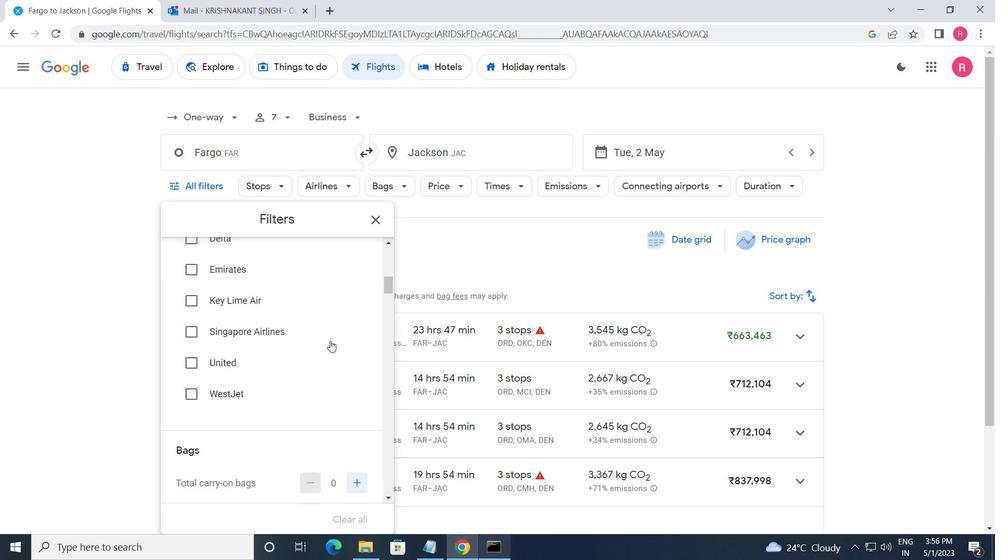 
Action: Mouse moved to (358, 290)
Screenshot: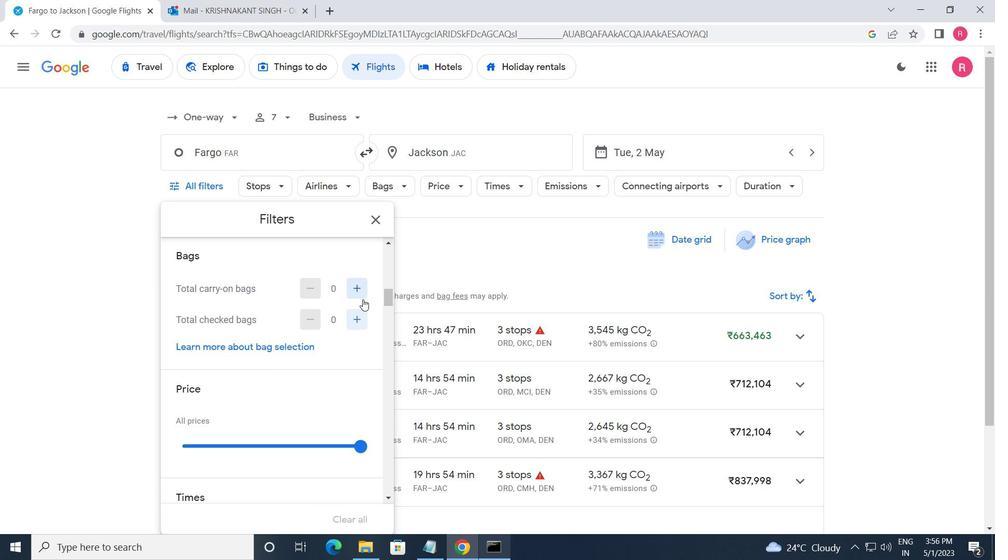 
Action: Mouse pressed left at (358, 290)
Screenshot: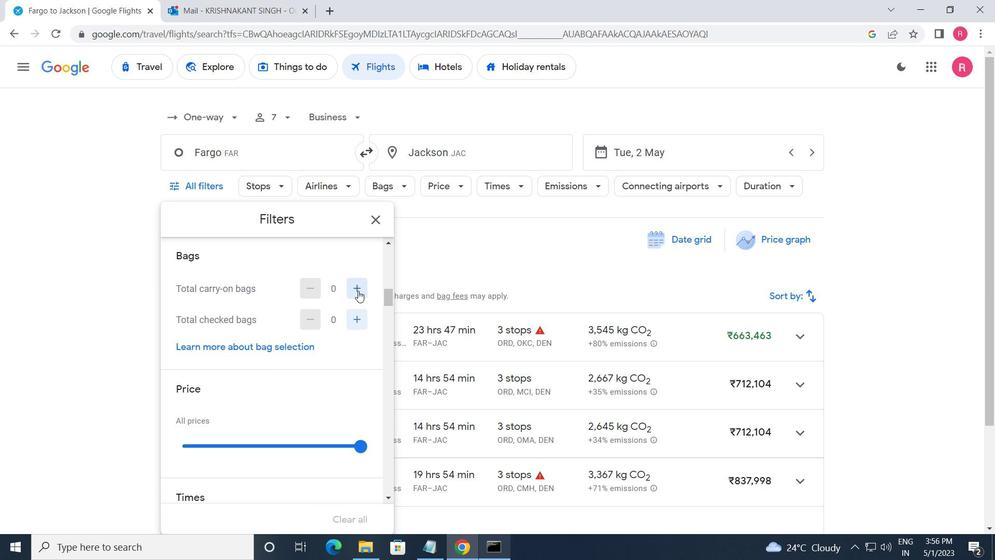 
Action: Mouse moved to (328, 343)
Screenshot: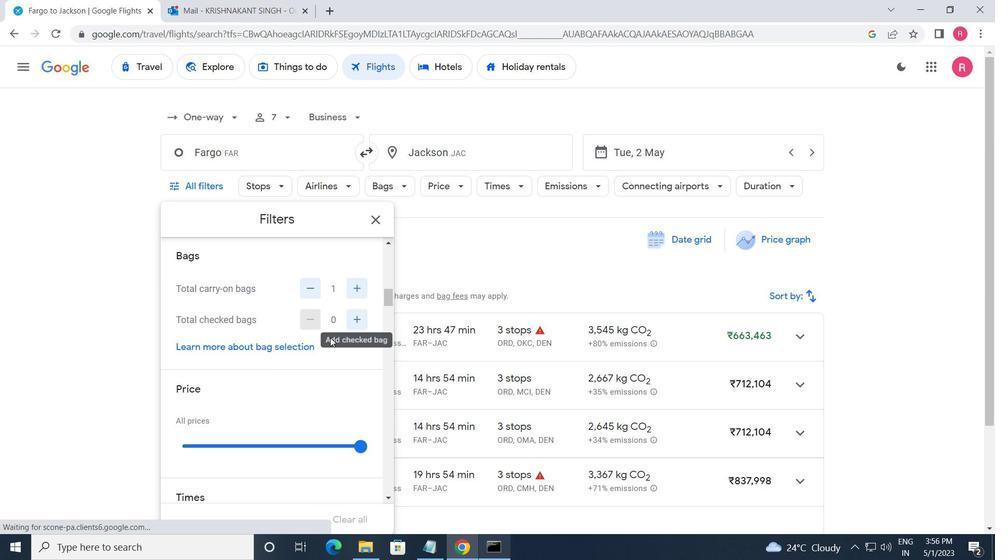 
Action: Mouse scrolled (328, 342) with delta (0, 0)
Screenshot: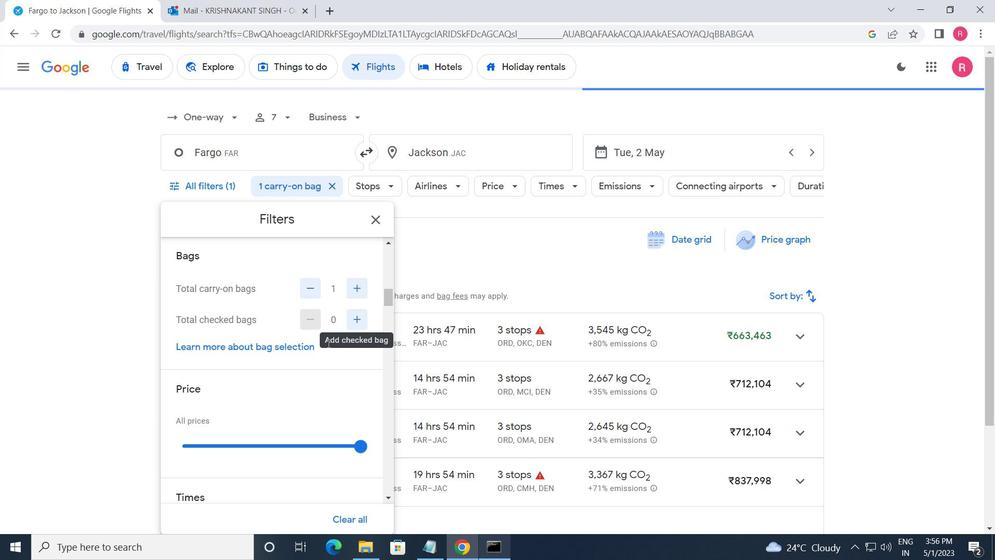 
Action: Mouse moved to (358, 372)
Screenshot: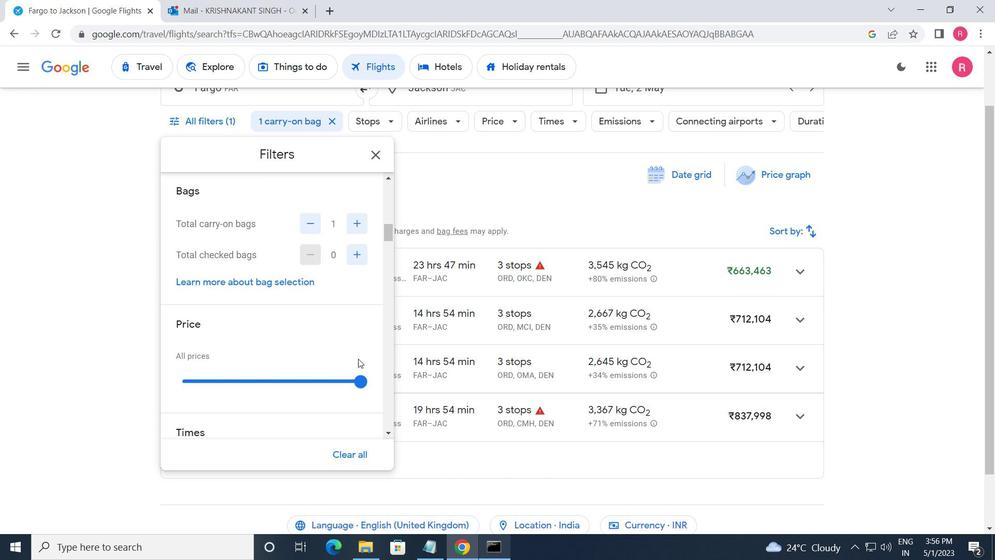 
Action: Mouse pressed left at (358, 372)
Screenshot: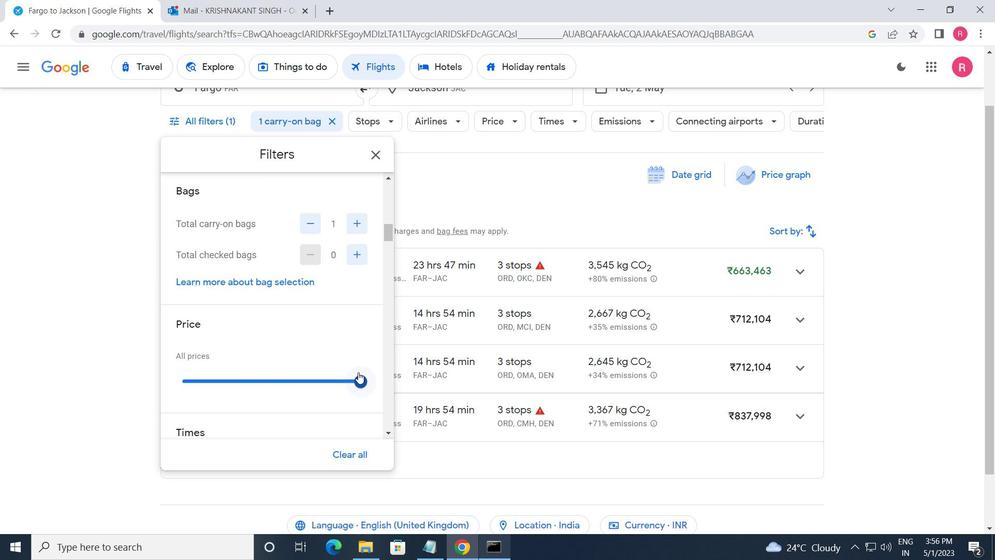 
Action: Mouse moved to (281, 335)
Screenshot: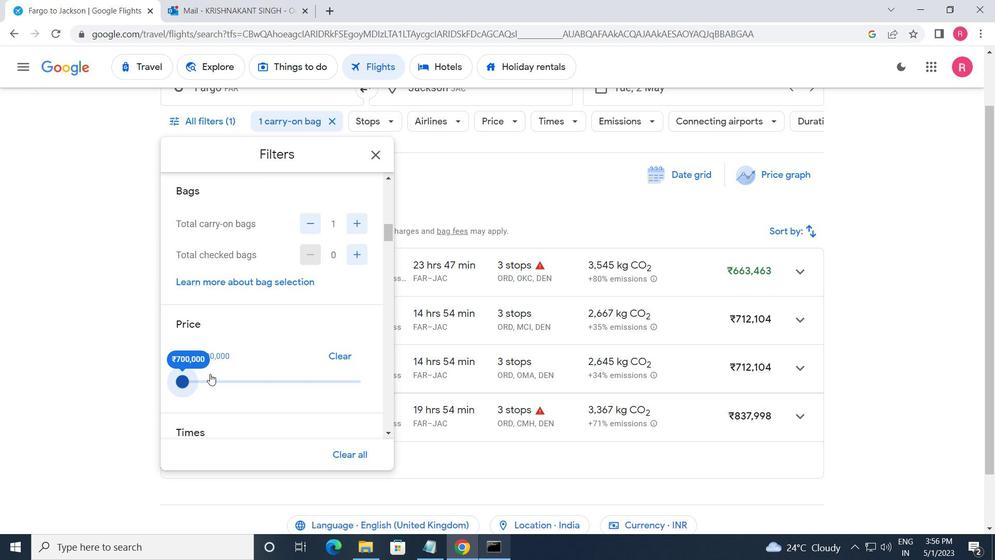
Action: Mouse scrolled (281, 334) with delta (0, 0)
Screenshot: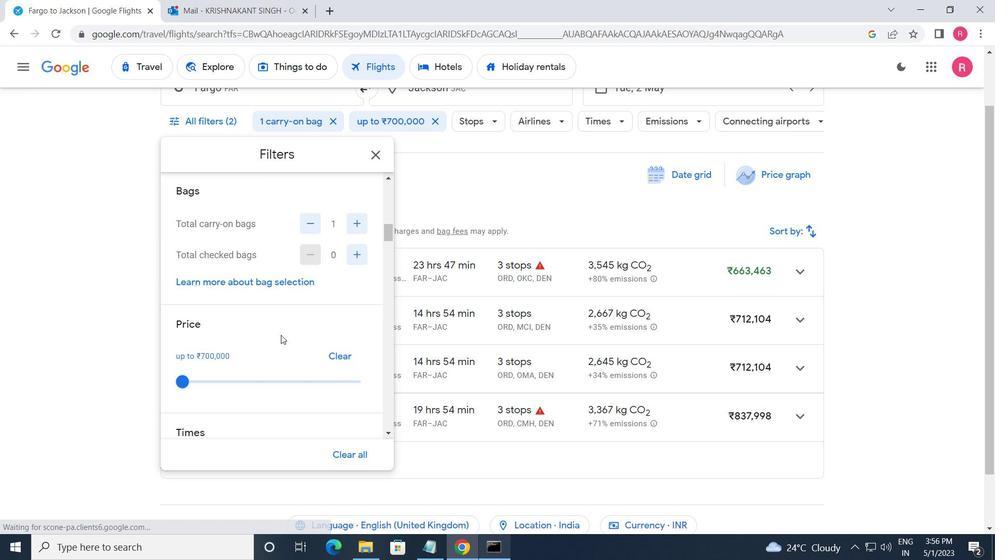 
Action: Mouse scrolled (281, 334) with delta (0, 0)
Screenshot: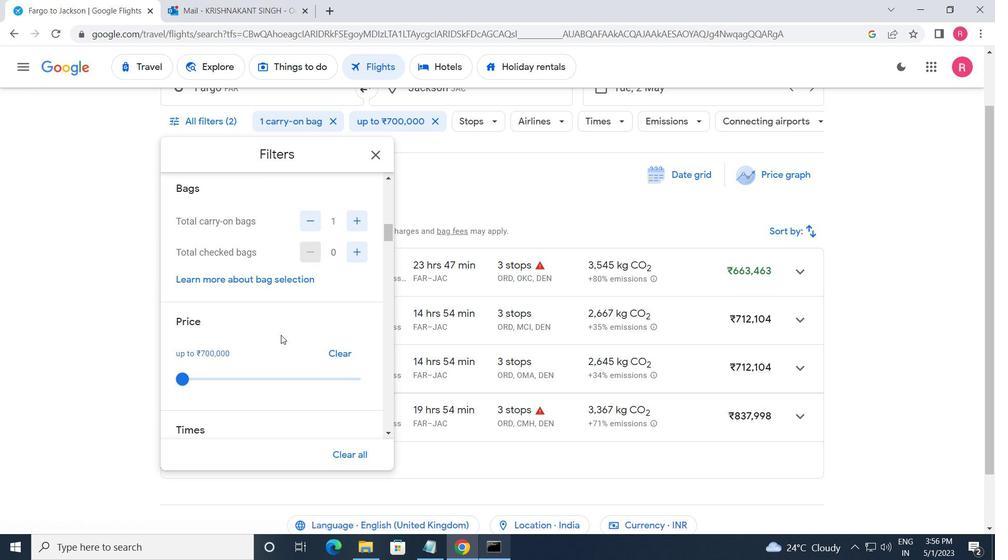 
Action: Mouse moved to (211, 362)
Screenshot: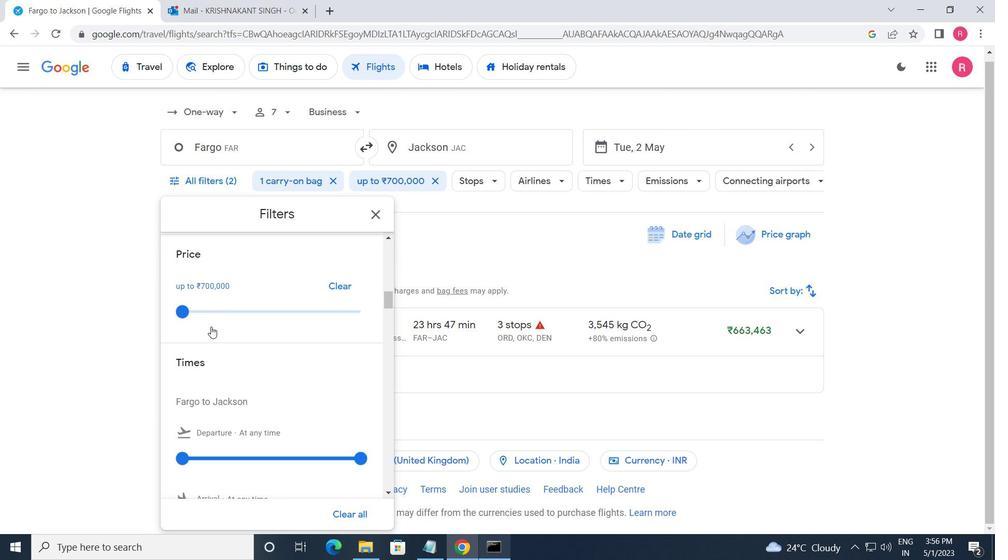 
Action: Mouse scrolled (211, 361) with delta (0, 0)
Screenshot: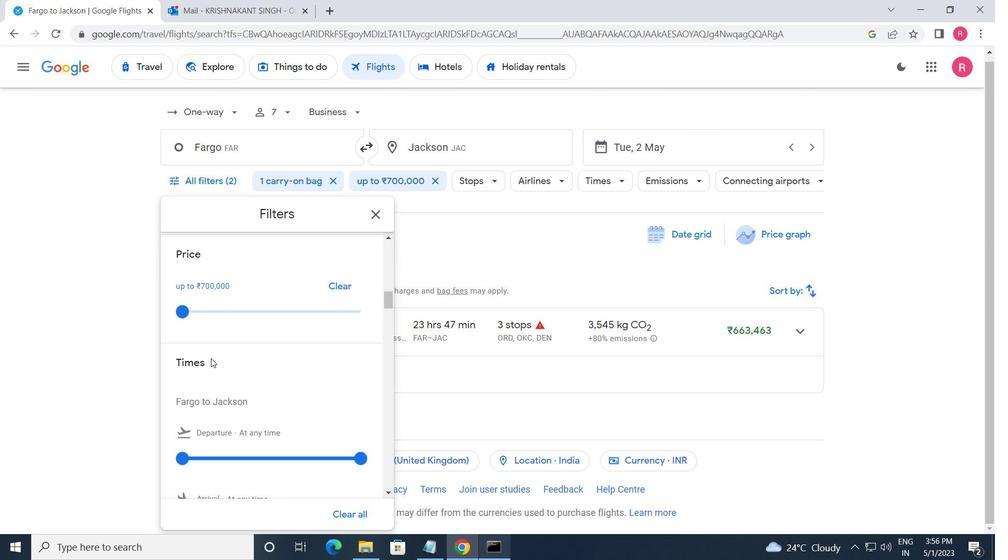 
Action: Mouse scrolled (211, 361) with delta (0, 0)
Screenshot: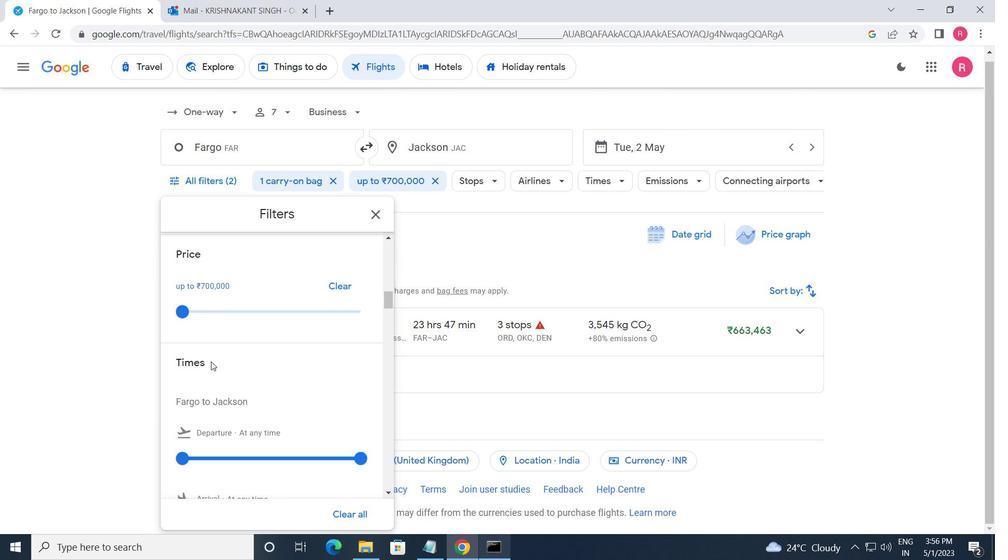 
Action: Mouse moved to (185, 334)
Screenshot: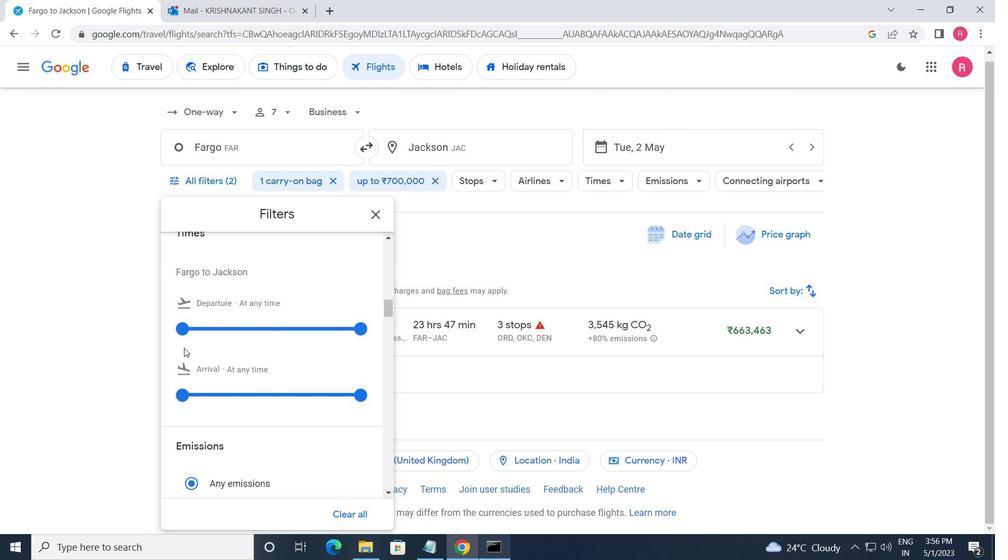 
Action: Mouse pressed left at (185, 334)
Screenshot: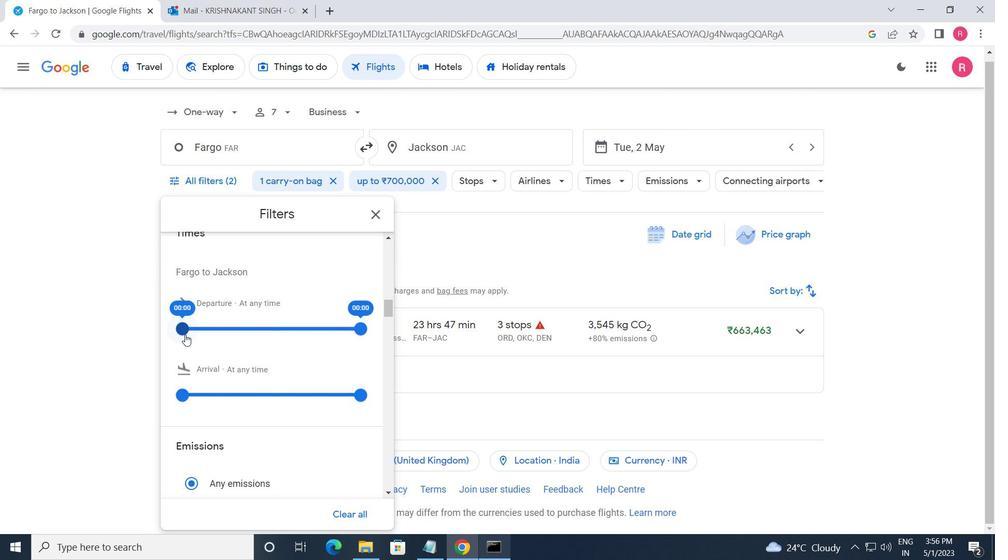 
Action: Mouse moved to (355, 330)
Screenshot: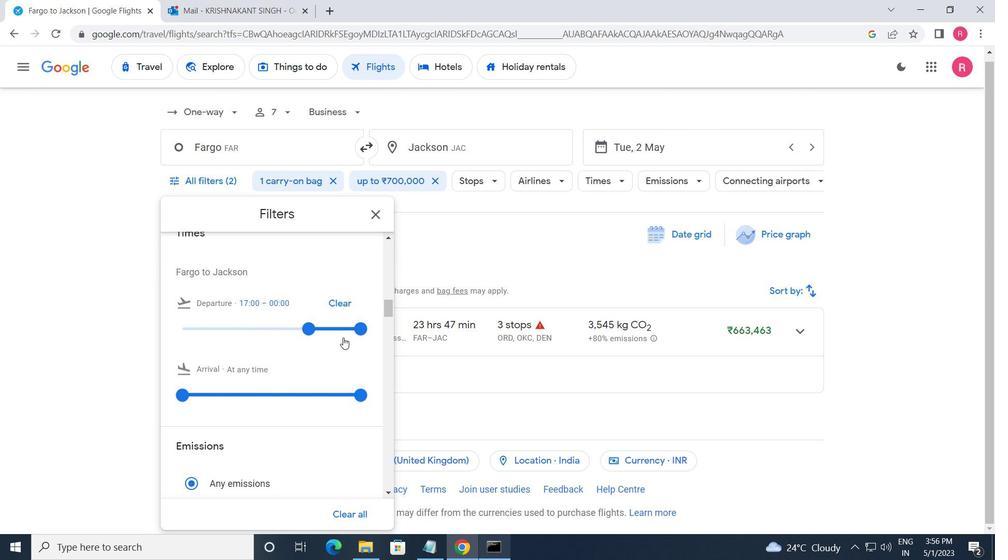 
Action: Mouse pressed left at (355, 330)
Screenshot: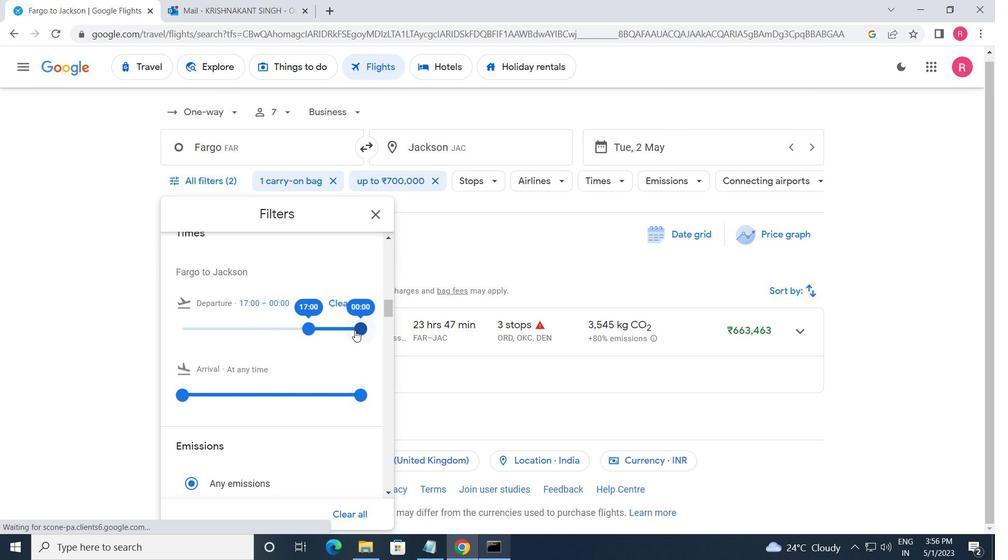 
Action: Mouse moved to (370, 211)
Screenshot: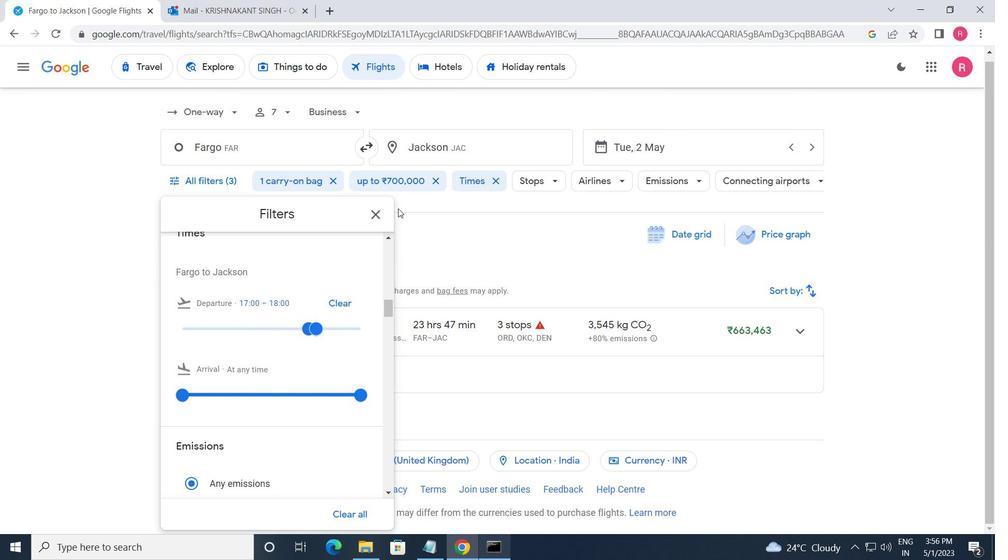 
Action: Mouse pressed left at (370, 211)
Screenshot: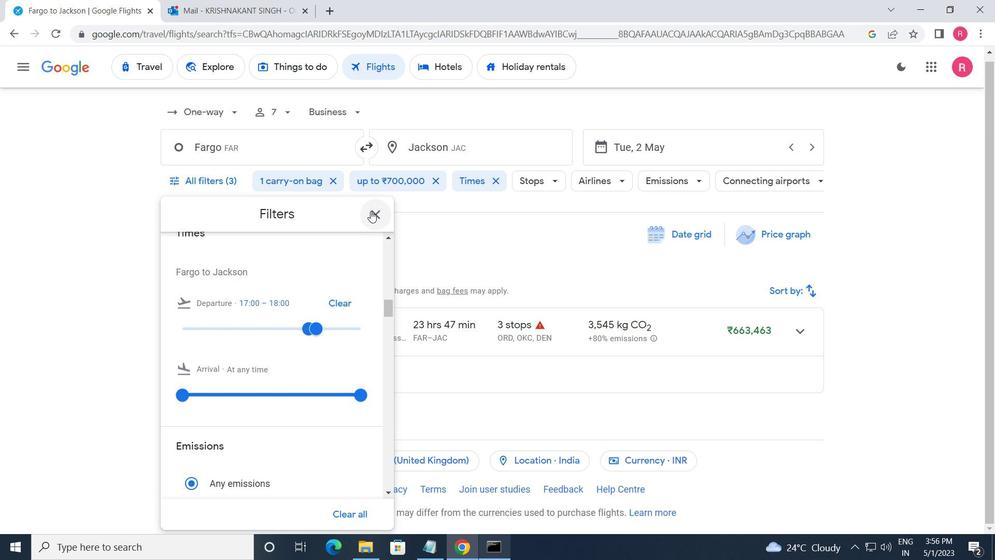 
